 Task: Find connections with filter location Khed Brahma with filter topic #engineeringwith filter profile language German with filter current company Adecco with filter school Paavai Engineering College with filter industry Air, Water, and Waste Program Management with filter service category Financial Analysis with filter keywords title Account Manager
Action: Mouse moved to (285, 193)
Screenshot: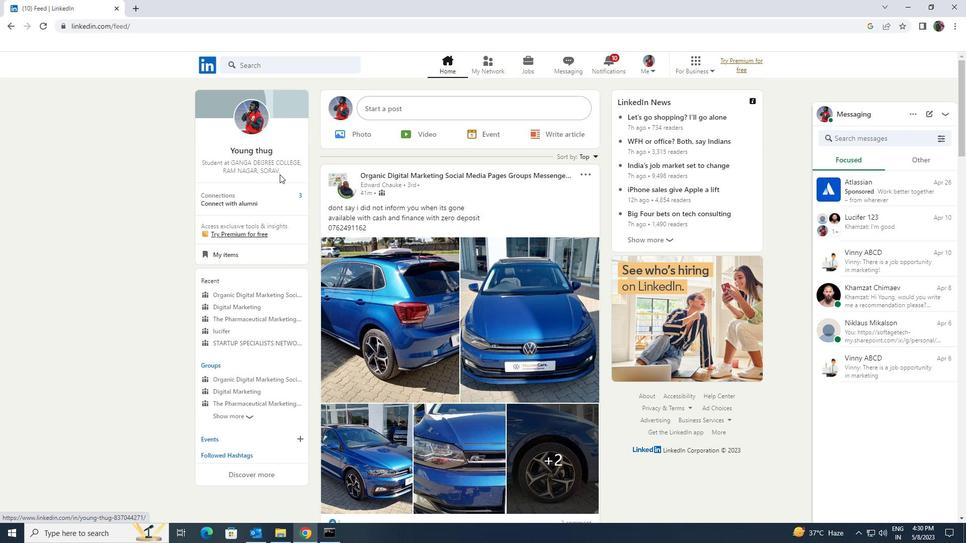 
Action: Mouse pressed left at (285, 193)
Screenshot: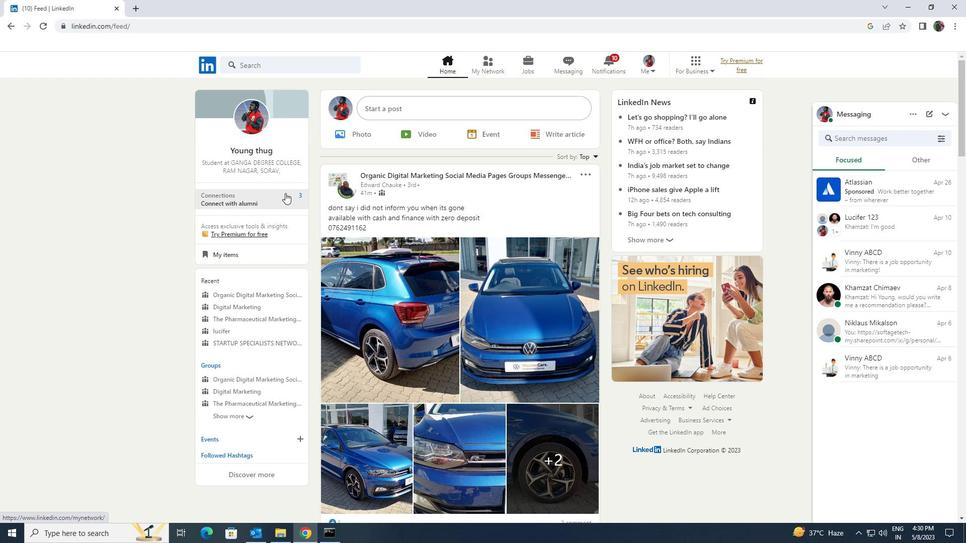 
Action: Mouse moved to (292, 126)
Screenshot: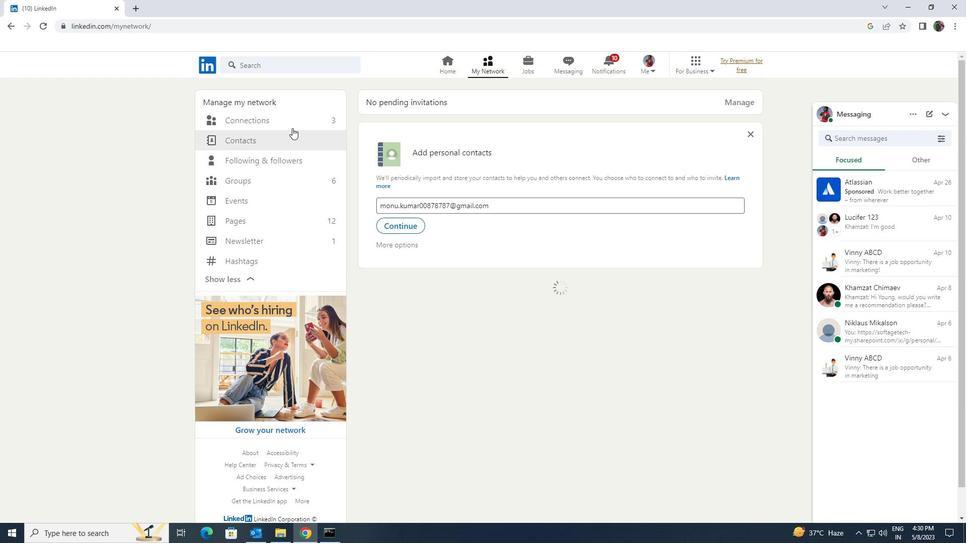 
Action: Mouse pressed left at (292, 126)
Screenshot: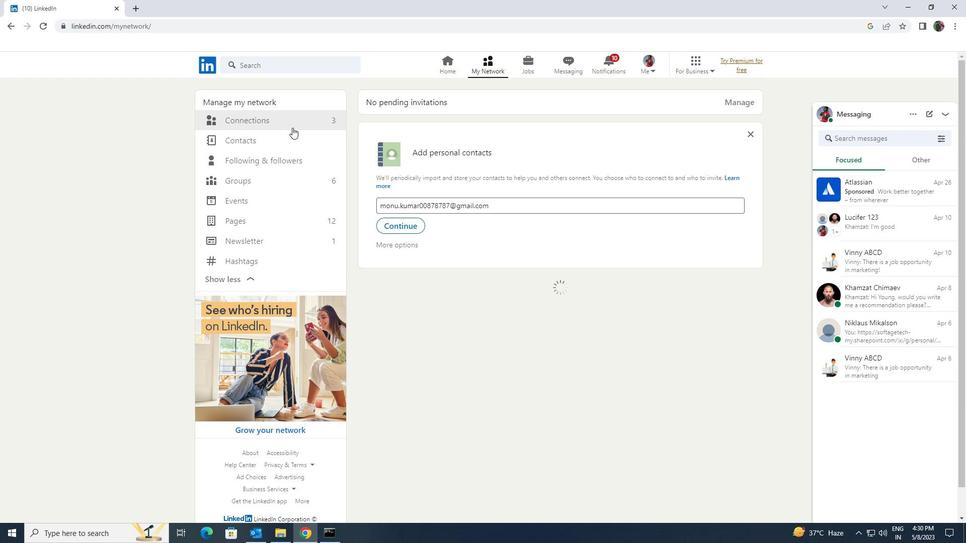 
Action: Mouse moved to (292, 120)
Screenshot: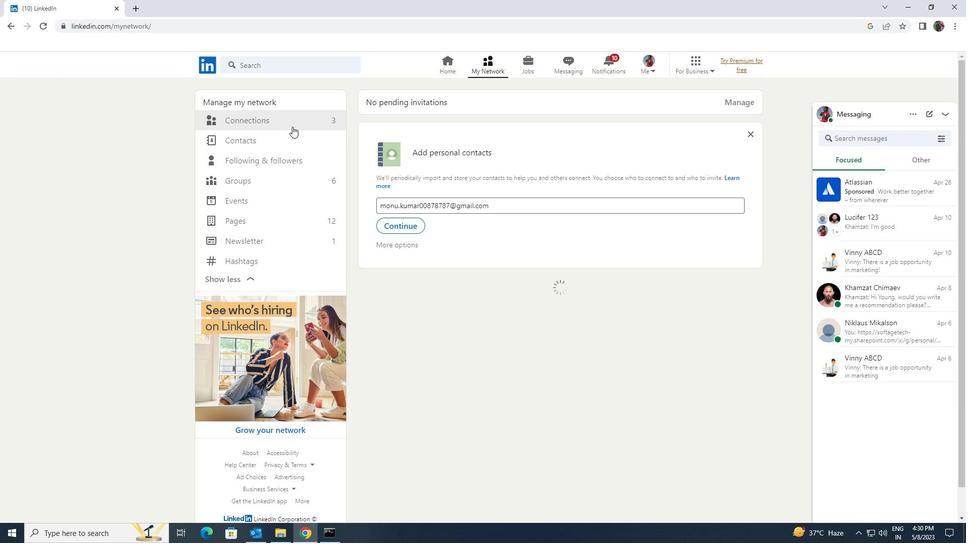 
Action: Mouse pressed left at (292, 120)
Screenshot: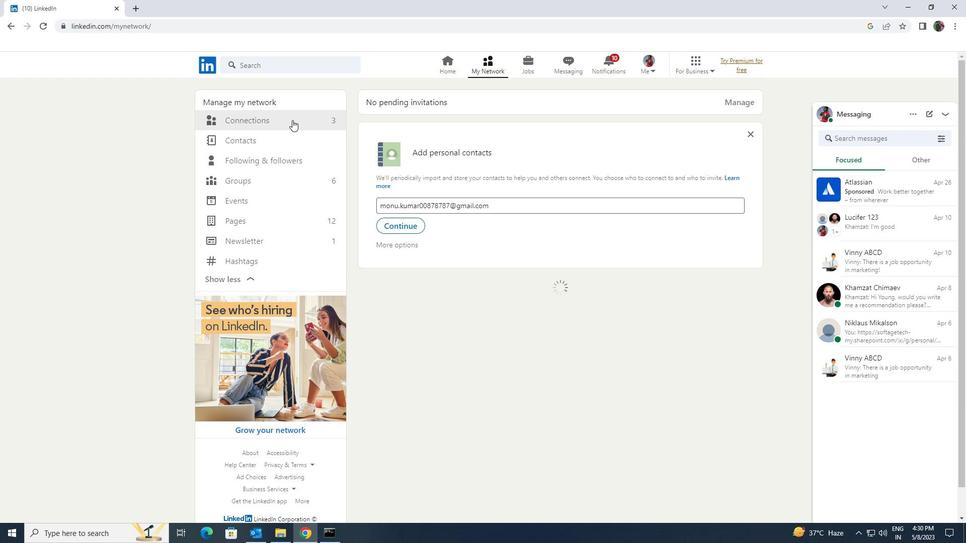 
Action: Mouse moved to (549, 118)
Screenshot: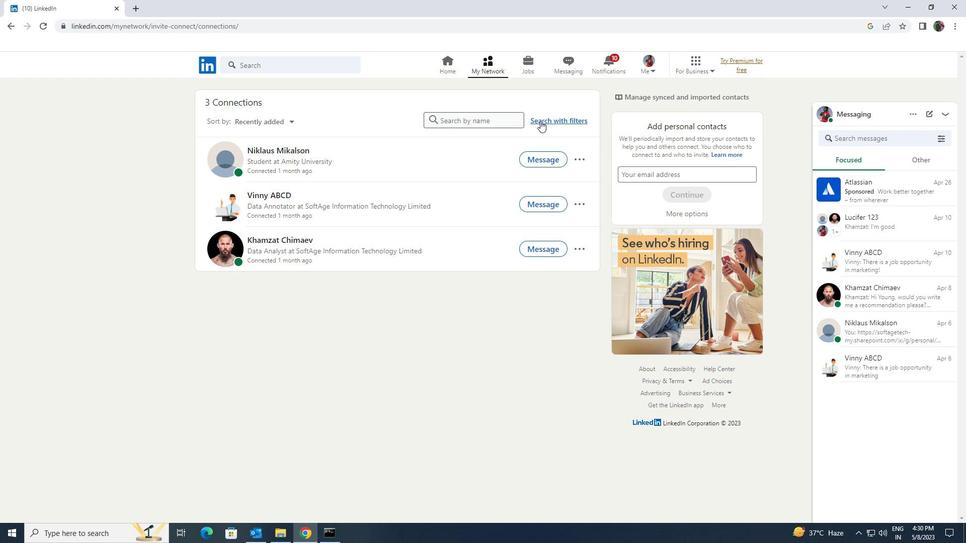 
Action: Mouse pressed left at (549, 118)
Screenshot: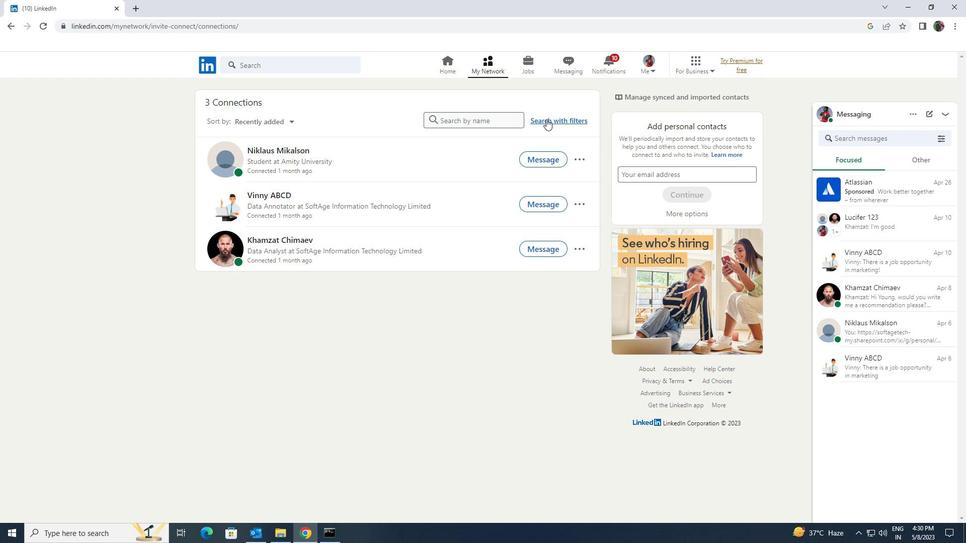 
Action: Mouse moved to (522, 93)
Screenshot: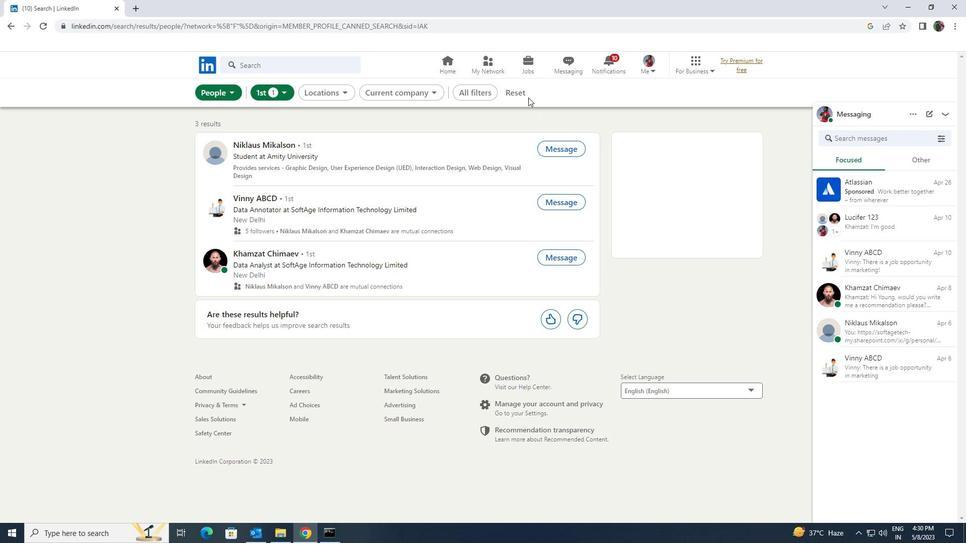 
Action: Mouse pressed left at (522, 93)
Screenshot: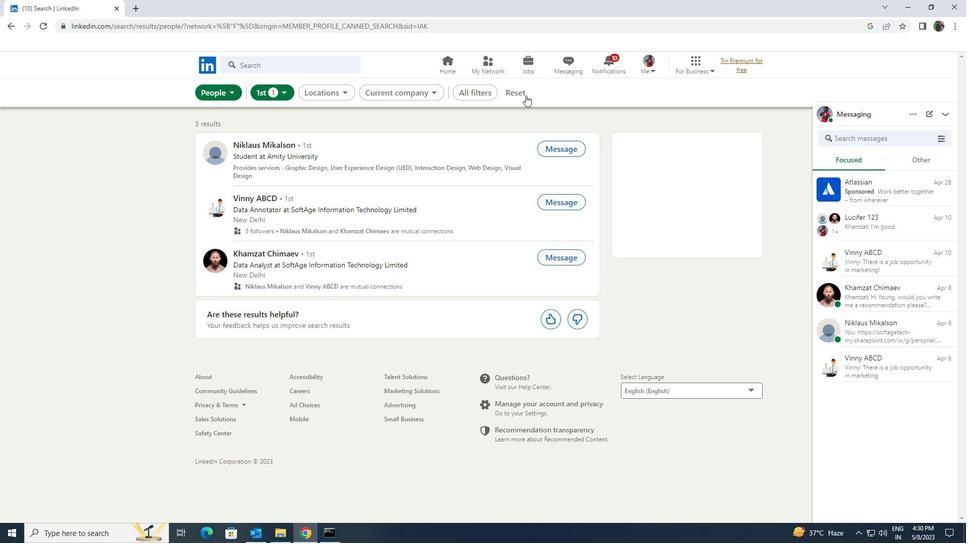 
Action: Mouse moved to (505, 91)
Screenshot: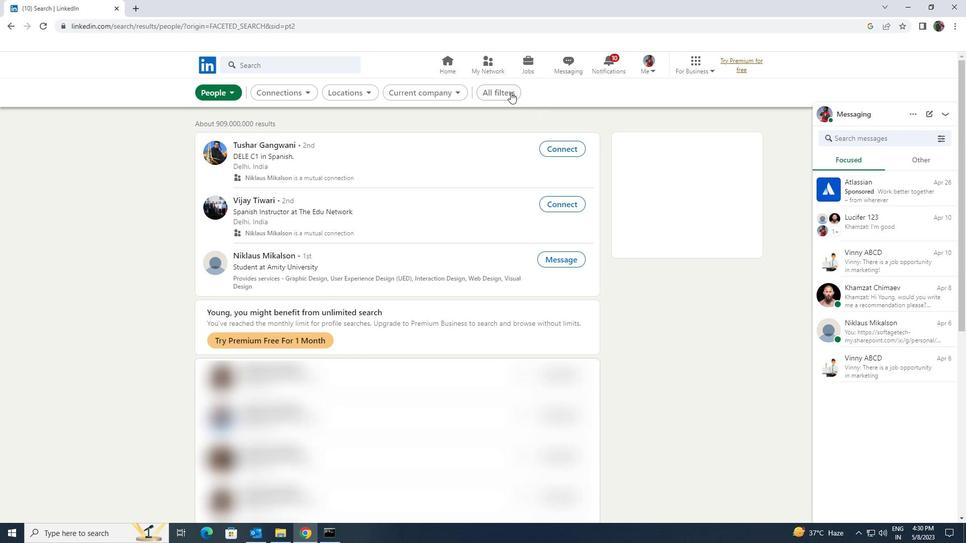 
Action: Mouse pressed left at (505, 91)
Screenshot: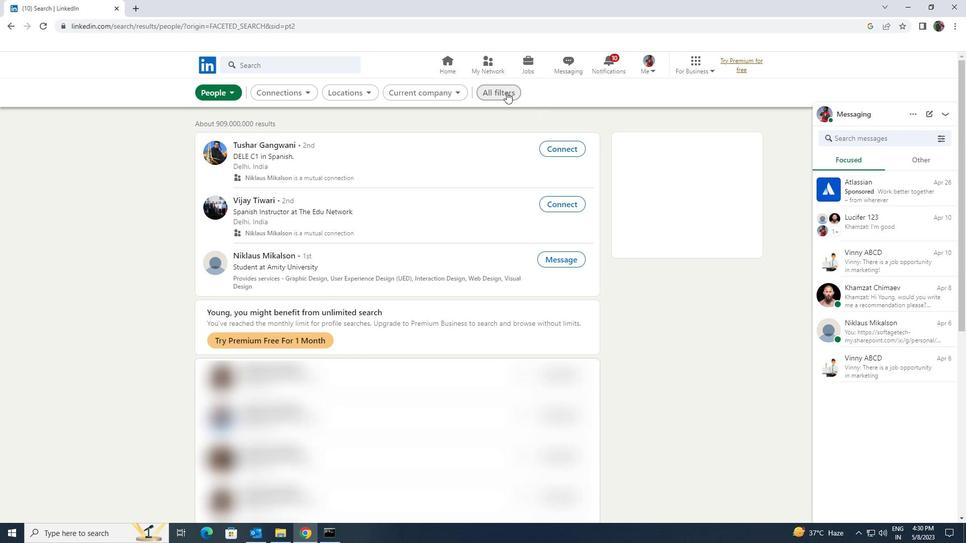 
Action: Mouse moved to (831, 400)
Screenshot: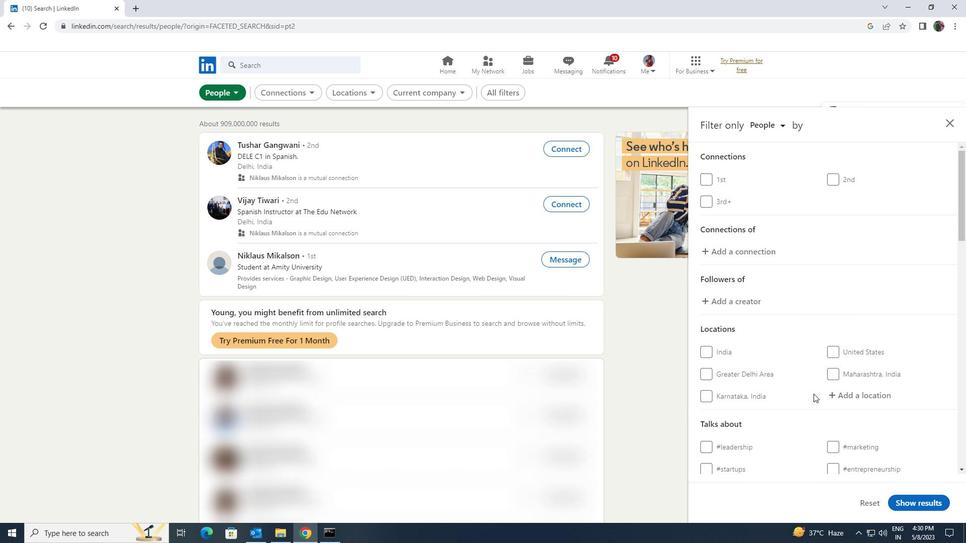 
Action: Mouse pressed left at (831, 400)
Screenshot: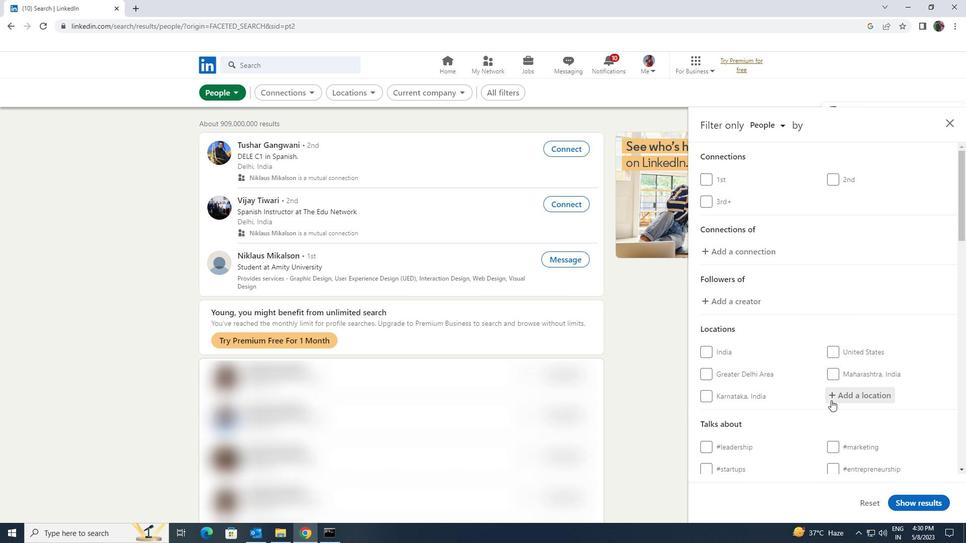 
Action: Mouse moved to (830, 400)
Screenshot: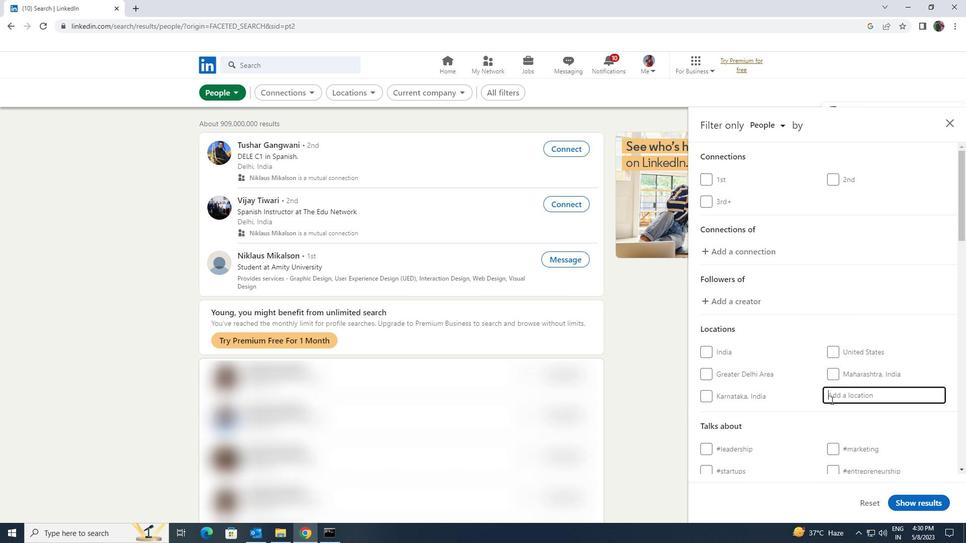 
Action: Key pressed <Key.shift>BARHA<Key.backspace>MA
Screenshot: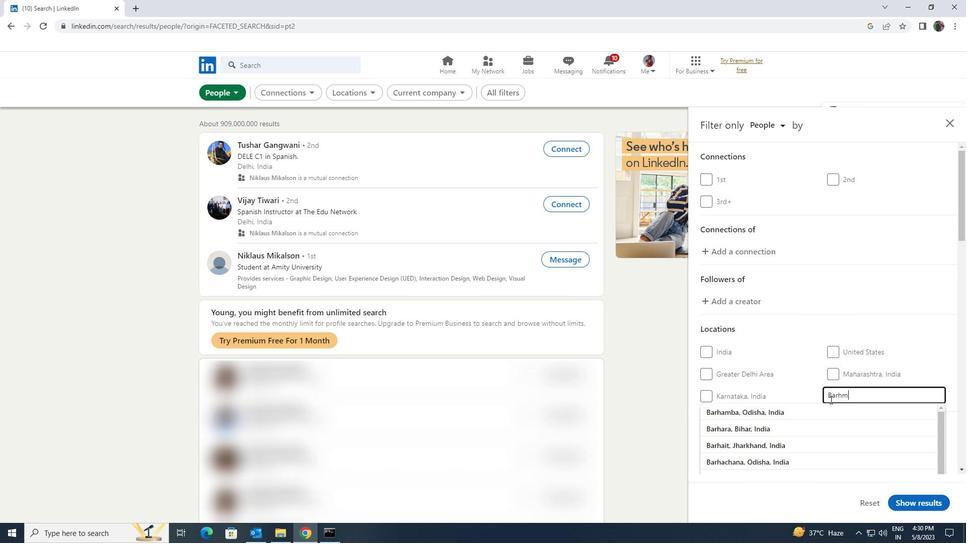 
Action: Mouse moved to (823, 398)
Screenshot: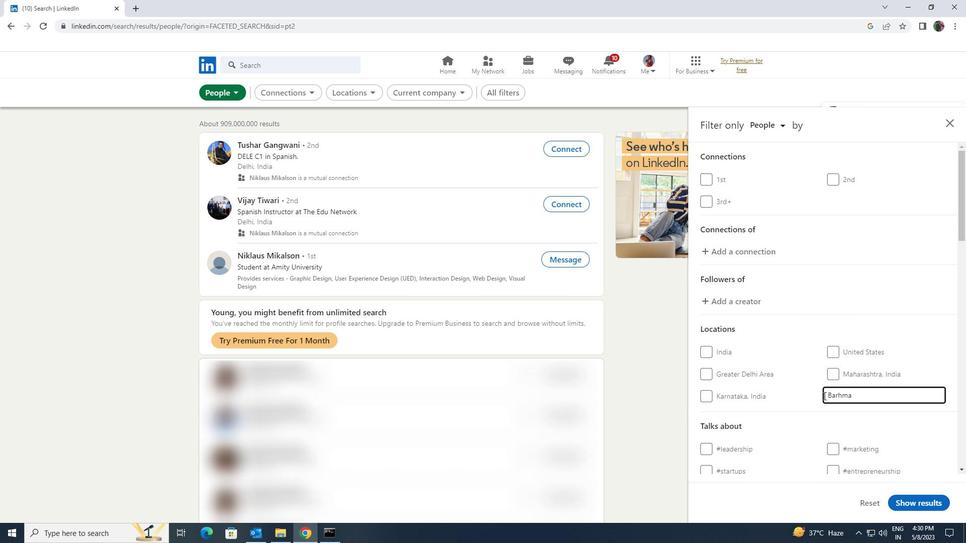 
Action: Mouse scrolled (823, 397) with delta (0, 0)
Screenshot: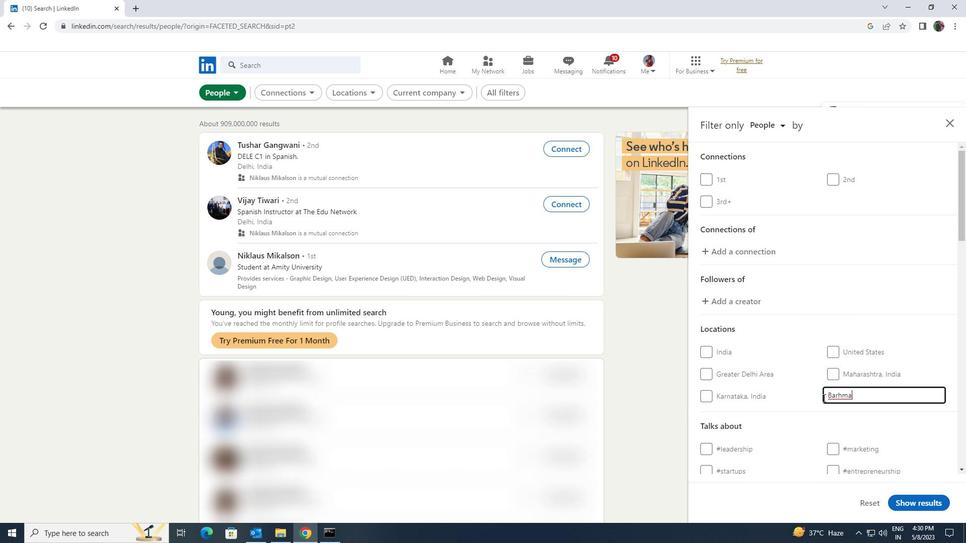 
Action: Mouse scrolled (823, 397) with delta (0, 0)
Screenshot: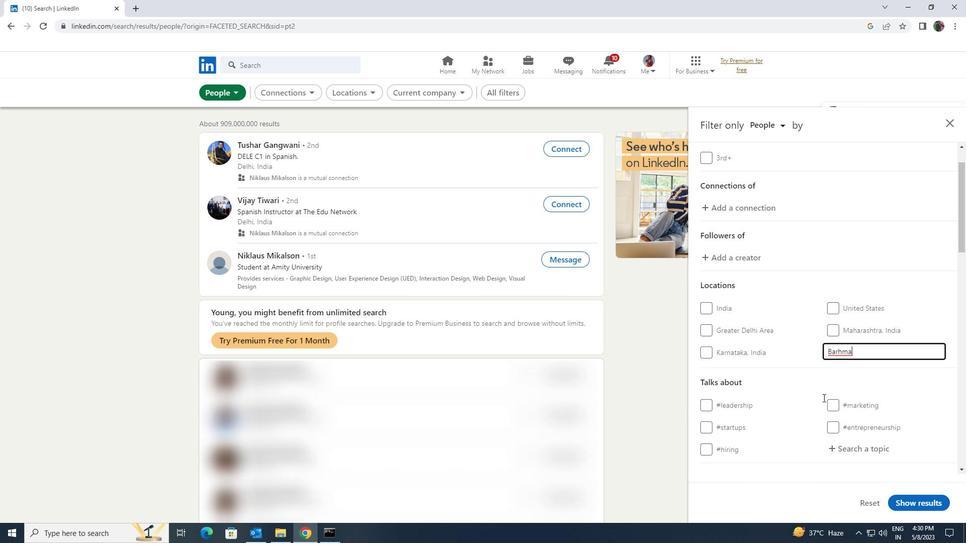 
Action: Mouse moved to (835, 389)
Screenshot: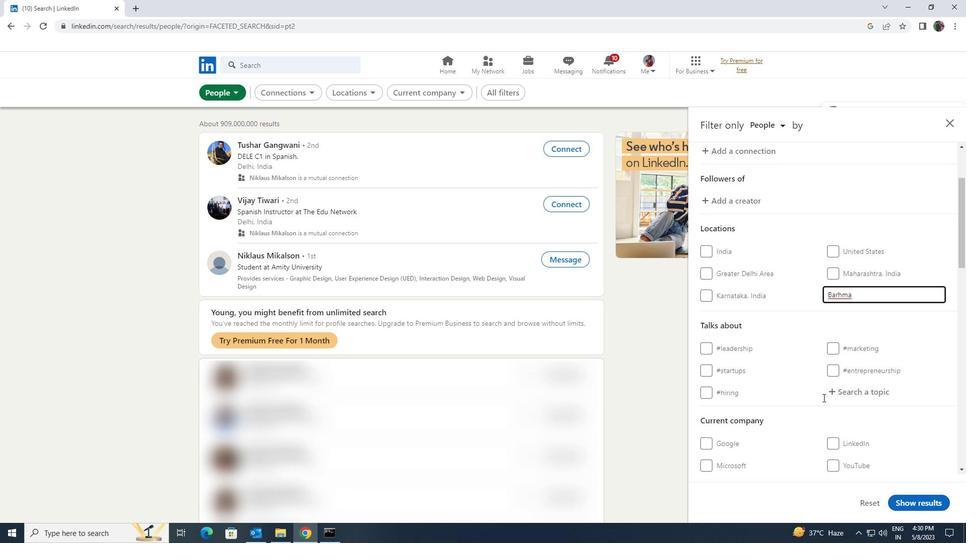 
Action: Mouse pressed left at (835, 389)
Screenshot: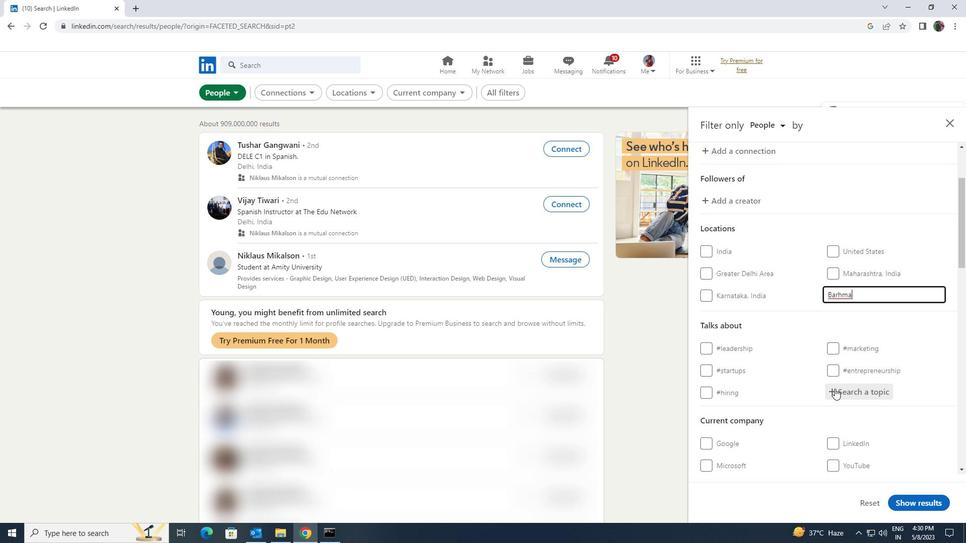 
Action: Mouse moved to (835, 389)
Screenshot: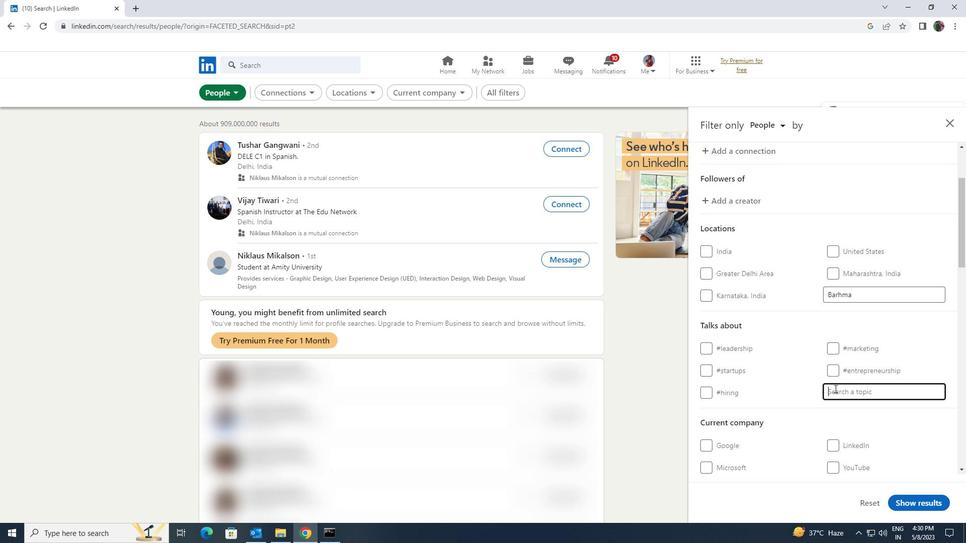 
Action: Key pressed <Key.shift><Key.shift><Key.shift><Key.shift><Key.shift><Key.shift><Key.shift><Key.shift><Key.shift><Key.shift><Key.shift>ENGINEERING
Screenshot: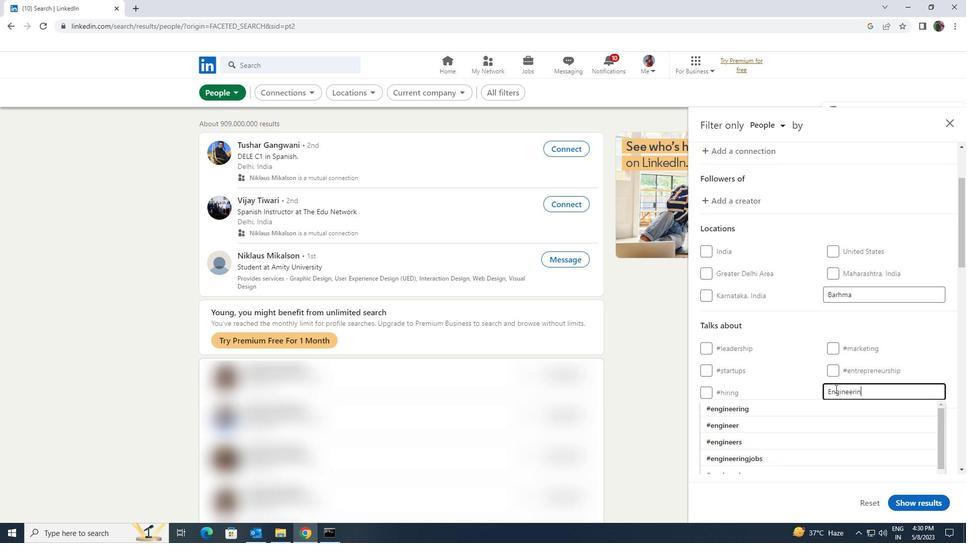 
Action: Mouse moved to (830, 411)
Screenshot: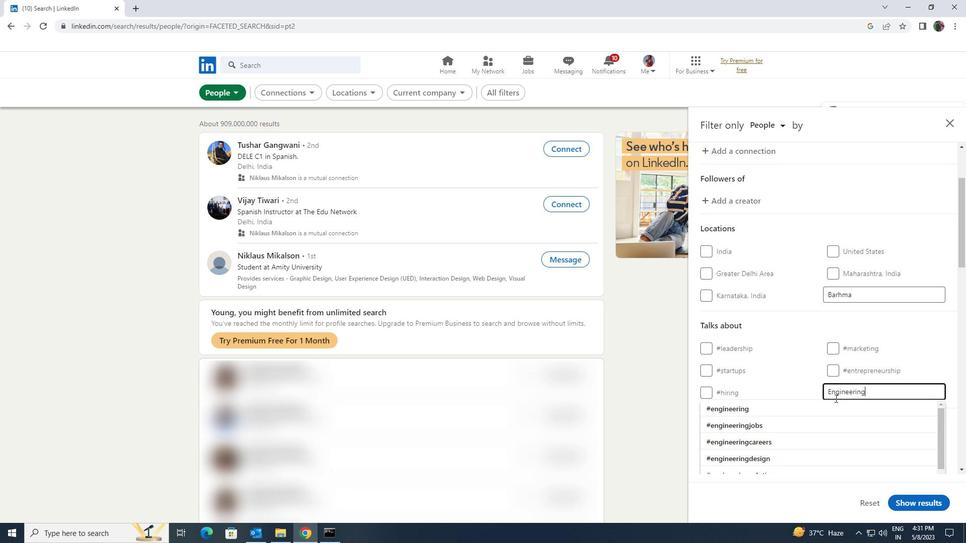 
Action: Mouse pressed left at (830, 411)
Screenshot: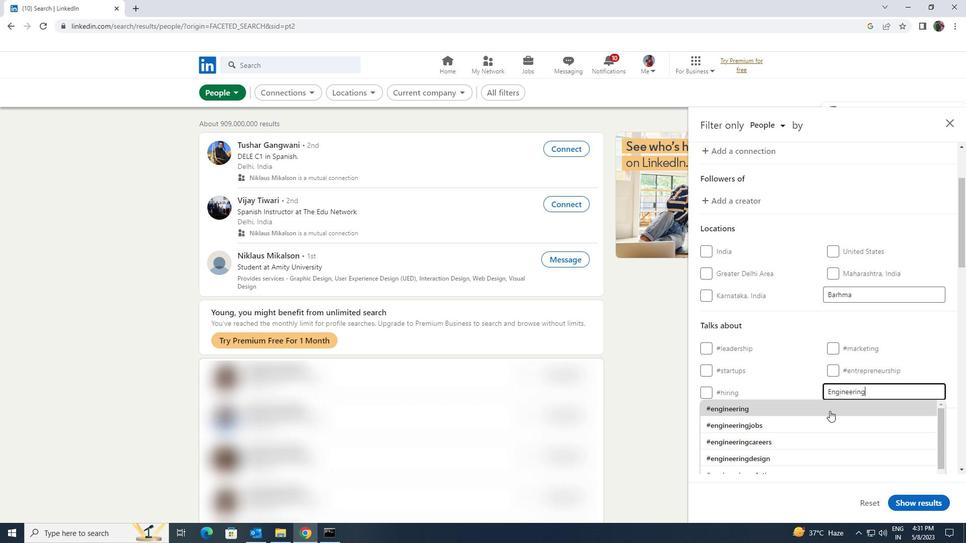 
Action: Mouse scrolled (830, 410) with delta (0, 0)
Screenshot: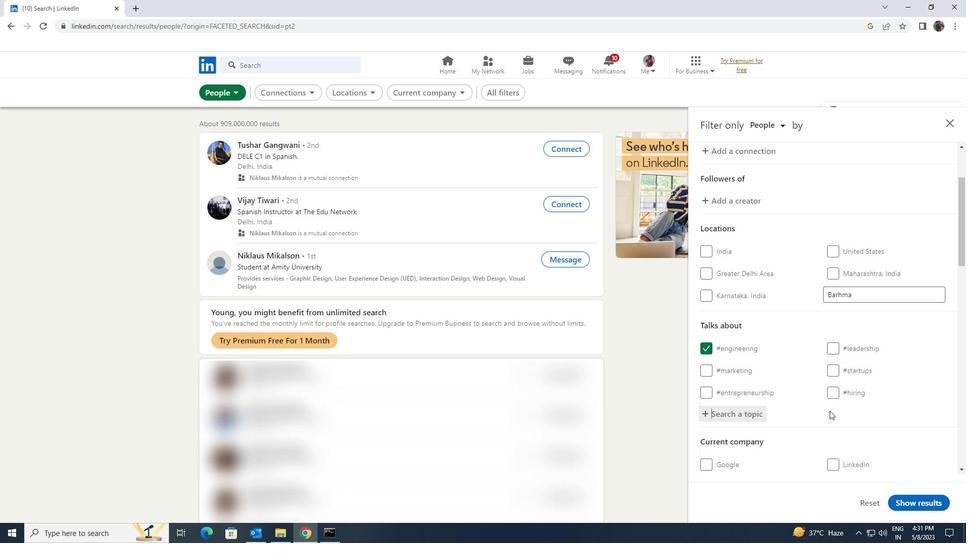 
Action: Mouse scrolled (830, 410) with delta (0, 0)
Screenshot: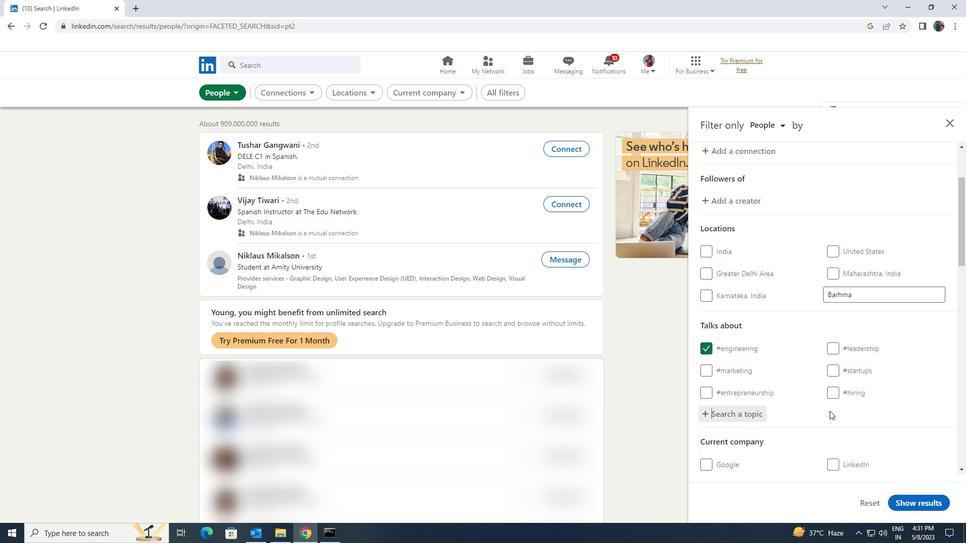 
Action: Mouse scrolled (830, 410) with delta (0, 0)
Screenshot: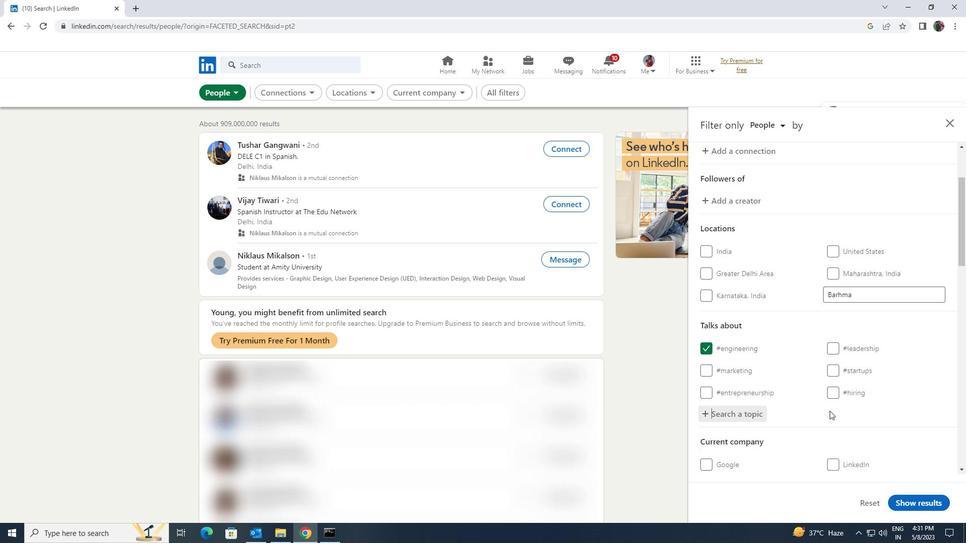 
Action: Mouse scrolled (830, 410) with delta (0, 0)
Screenshot: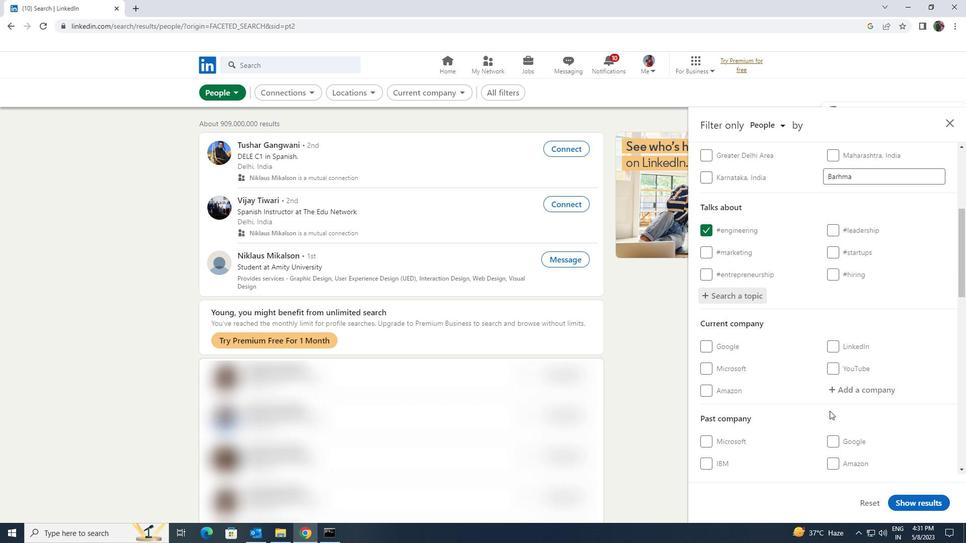 
Action: Mouse scrolled (830, 410) with delta (0, 0)
Screenshot: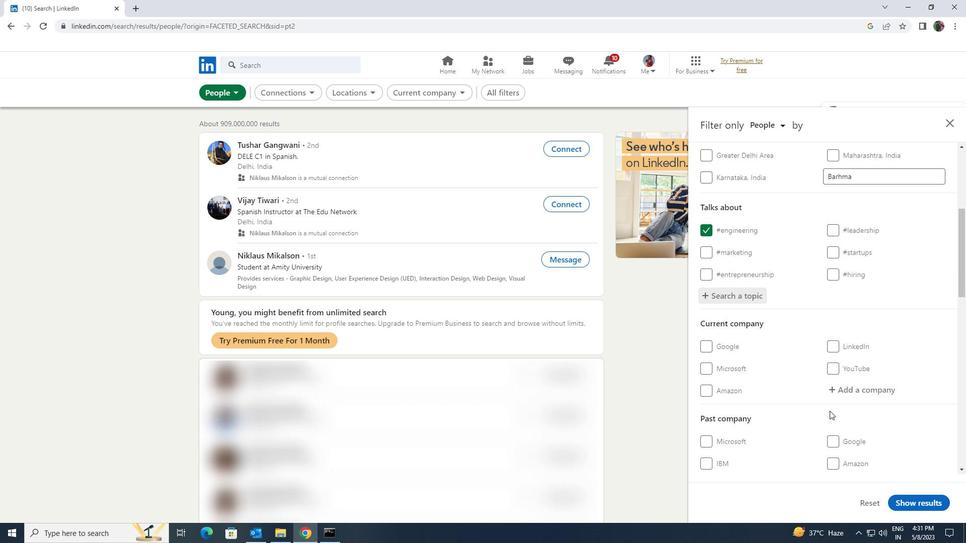 
Action: Mouse scrolled (830, 410) with delta (0, 0)
Screenshot: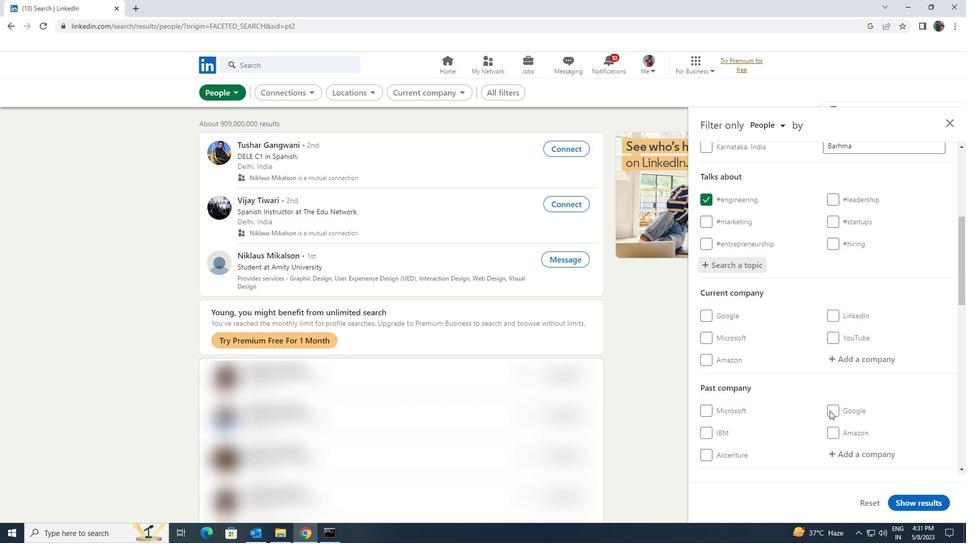 
Action: Mouse scrolled (830, 410) with delta (0, 0)
Screenshot: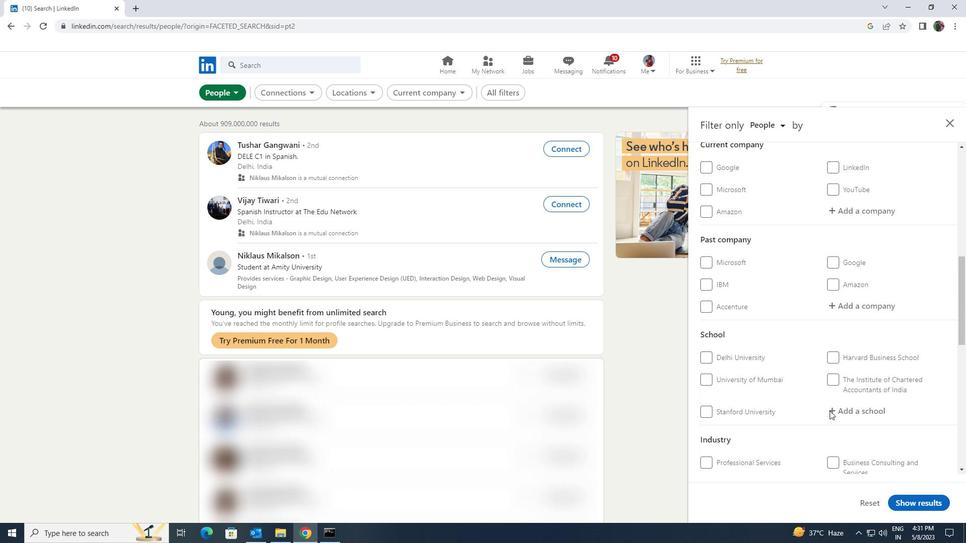 
Action: Mouse scrolled (830, 410) with delta (0, 0)
Screenshot: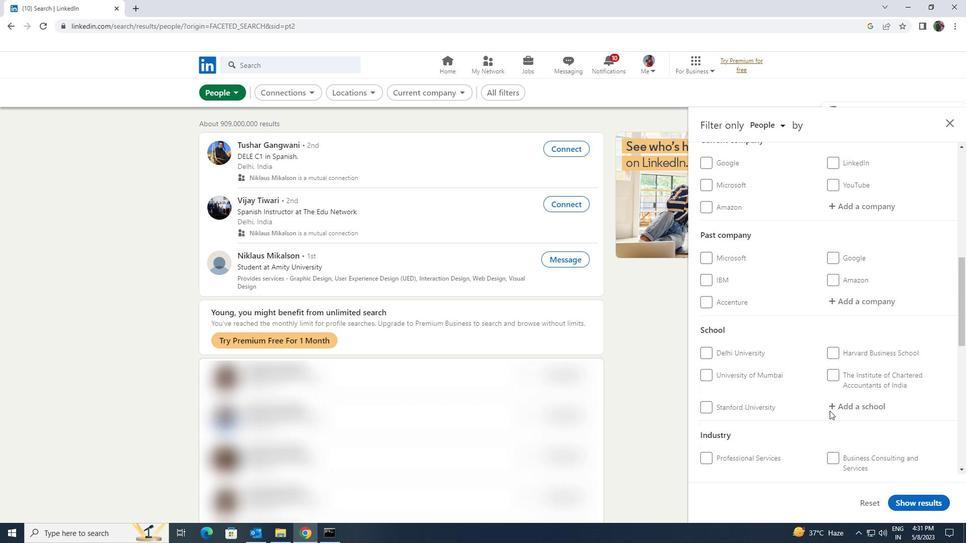 
Action: Mouse scrolled (830, 410) with delta (0, 0)
Screenshot: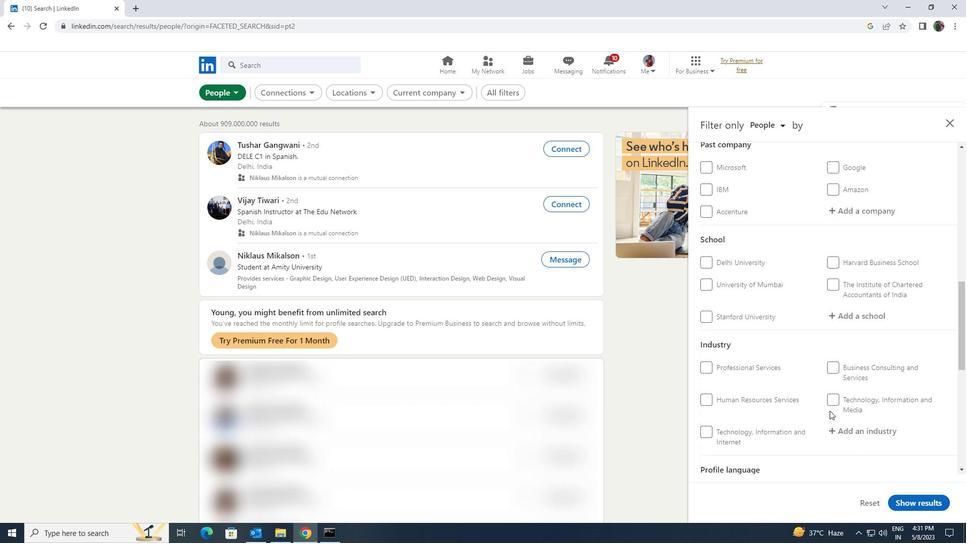 
Action: Mouse scrolled (830, 410) with delta (0, 0)
Screenshot: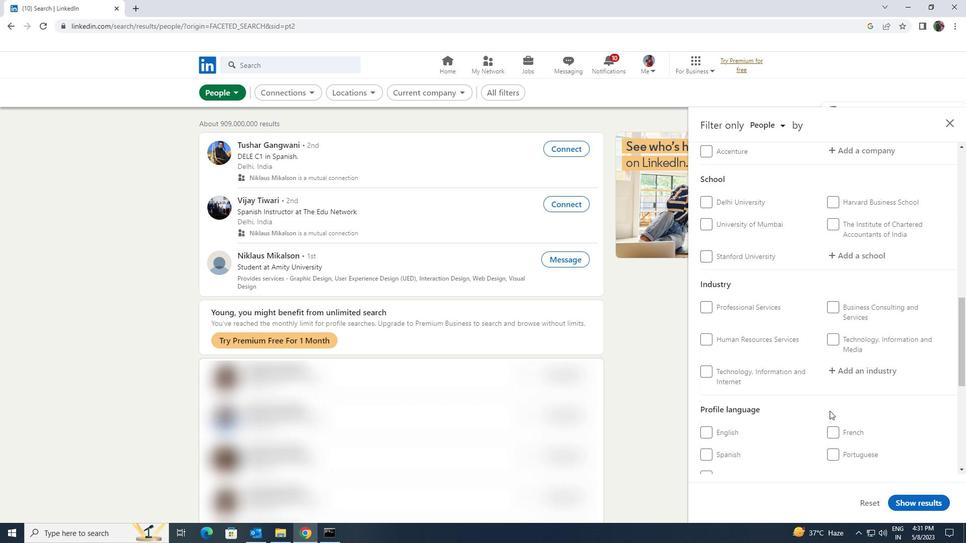 
Action: Mouse moved to (737, 427)
Screenshot: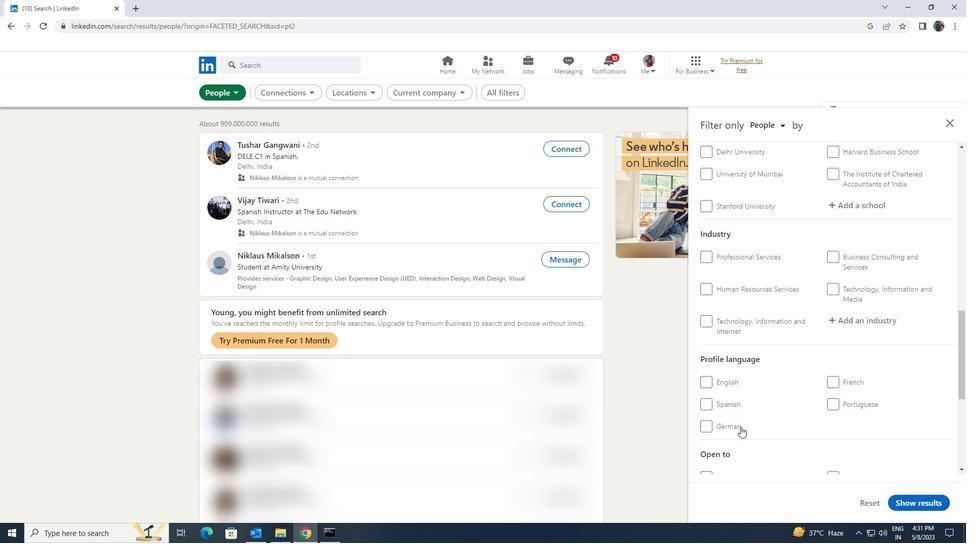 
Action: Mouse pressed left at (737, 427)
Screenshot: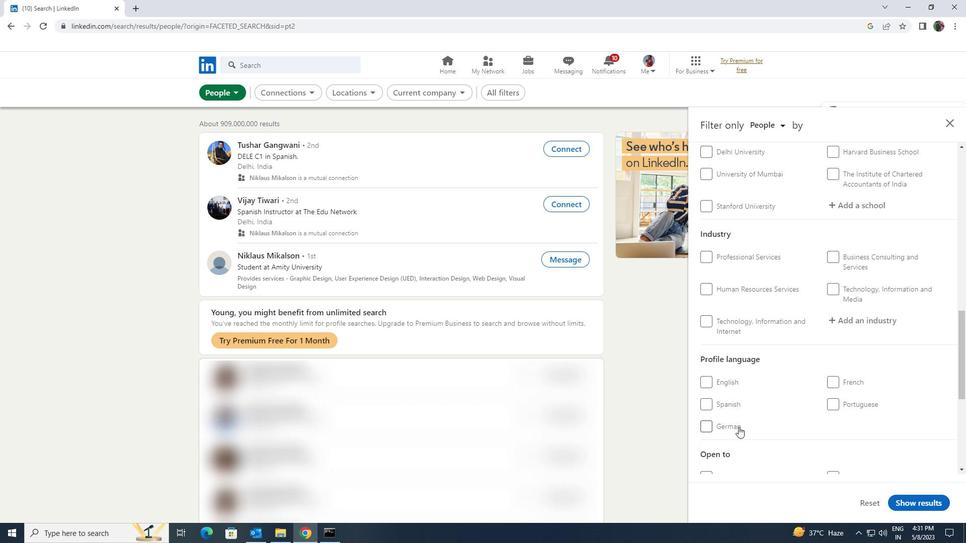 
Action: Mouse moved to (790, 422)
Screenshot: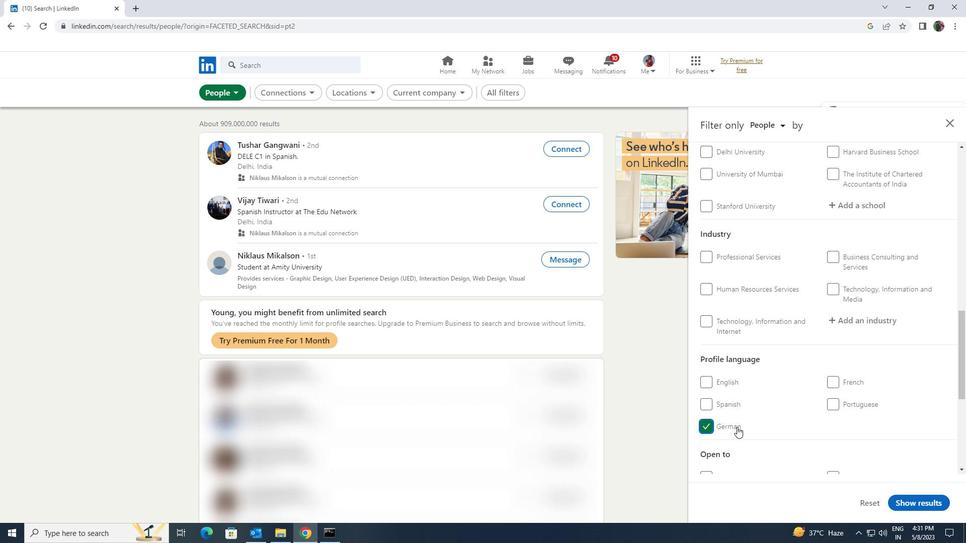 
Action: Mouse scrolled (790, 423) with delta (0, 0)
Screenshot: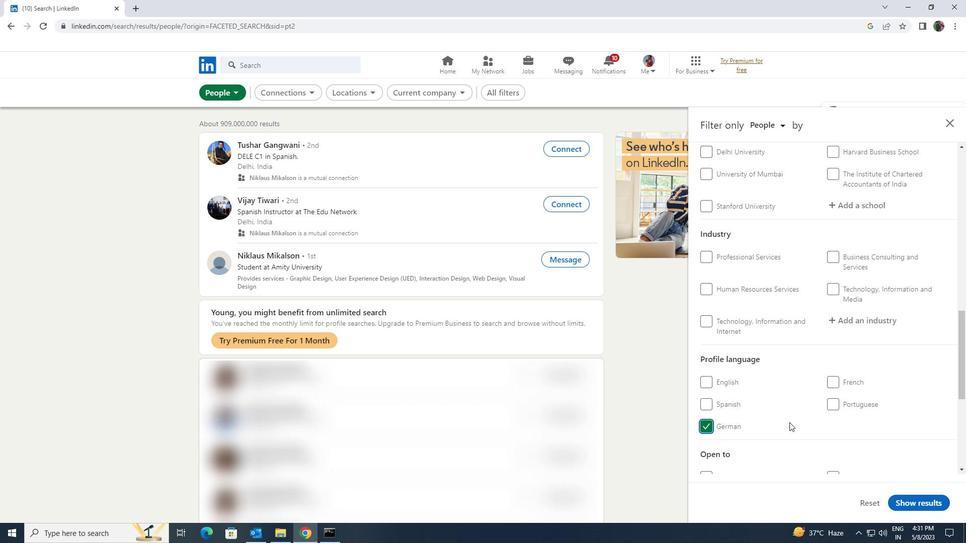 
Action: Mouse scrolled (790, 423) with delta (0, 0)
Screenshot: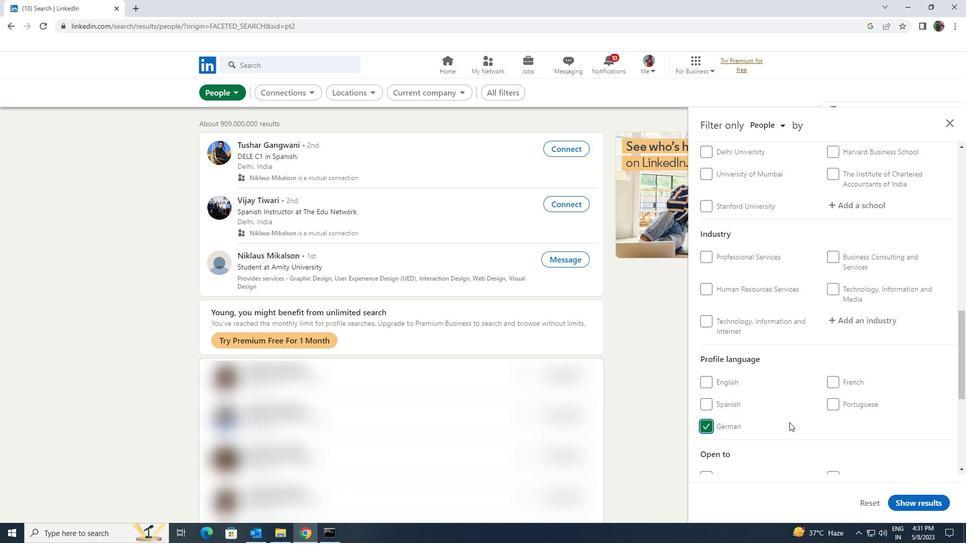 
Action: Mouse scrolled (790, 423) with delta (0, 0)
Screenshot: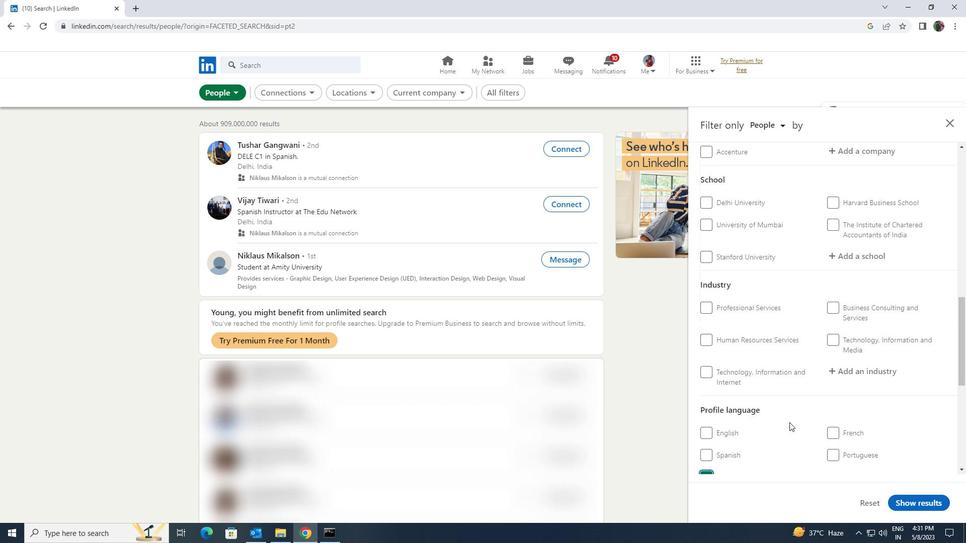 
Action: Mouse scrolled (790, 423) with delta (0, 0)
Screenshot: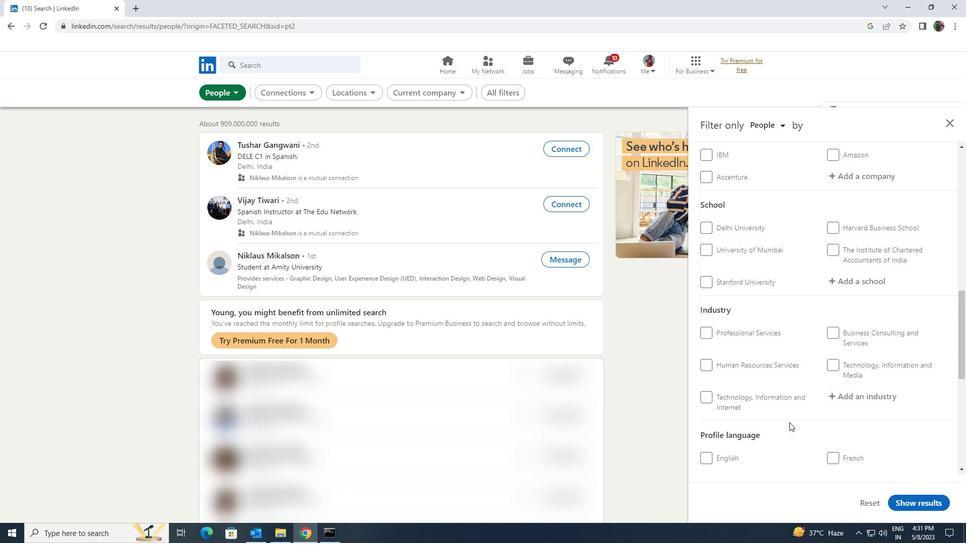 
Action: Mouse scrolled (790, 423) with delta (0, 0)
Screenshot: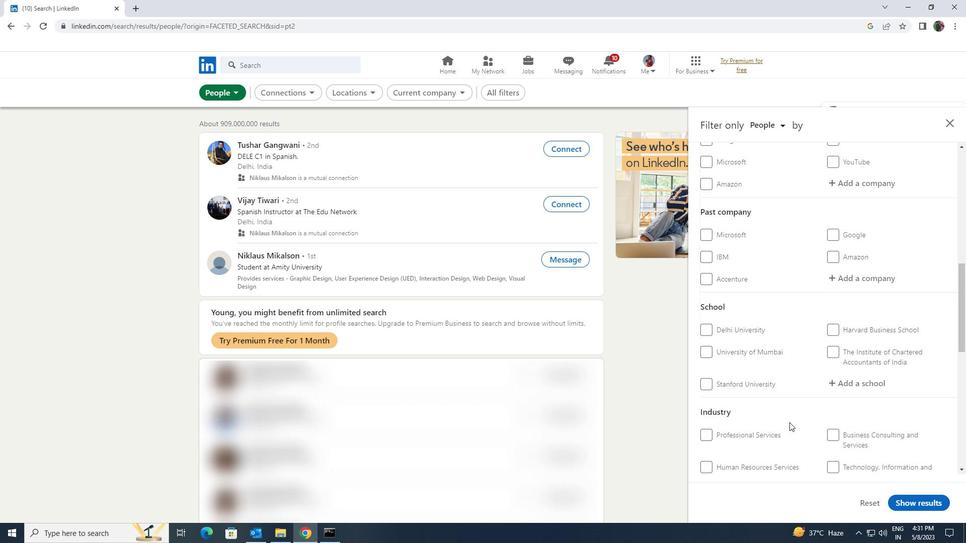 
Action: Mouse scrolled (790, 423) with delta (0, 0)
Screenshot: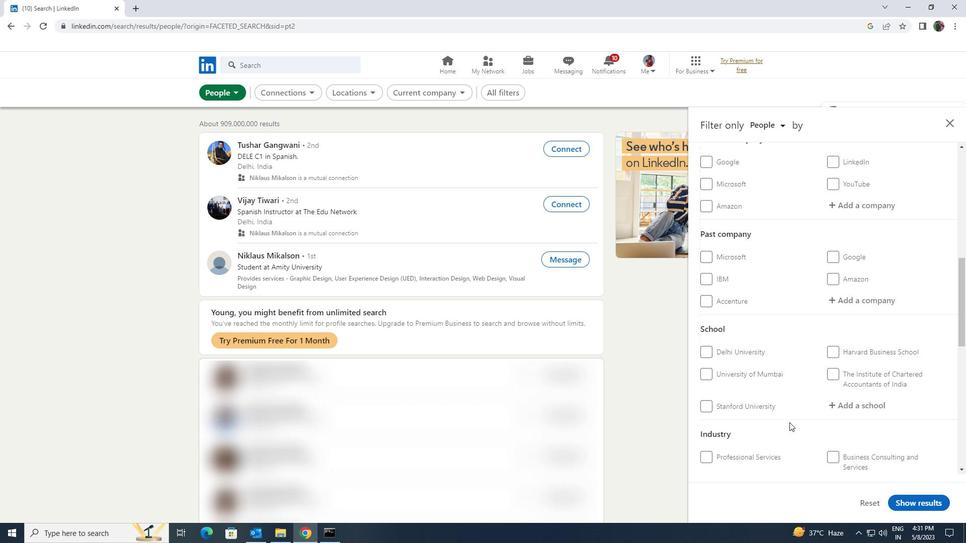 
Action: Mouse scrolled (790, 423) with delta (0, 0)
Screenshot: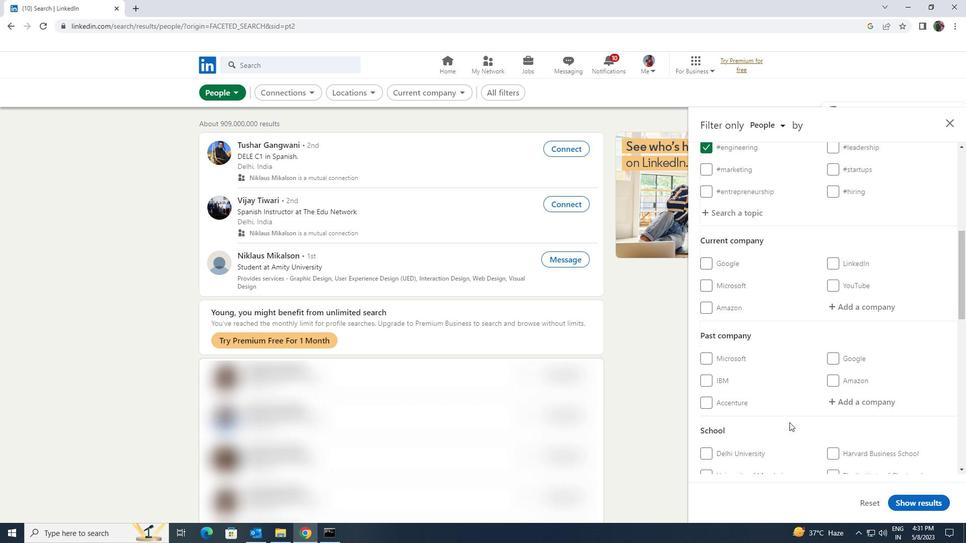 
Action: Mouse scrolled (790, 423) with delta (0, 0)
Screenshot: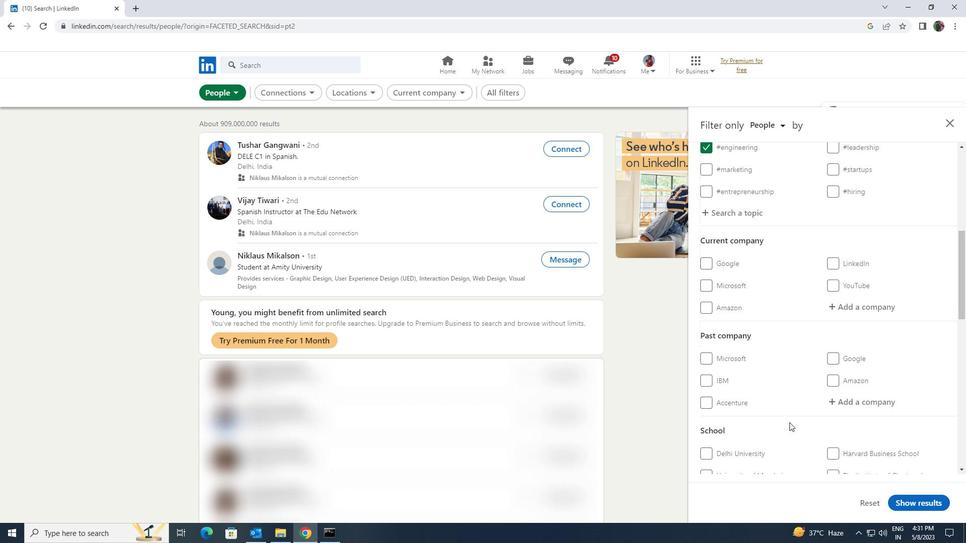 
Action: Mouse moved to (839, 405)
Screenshot: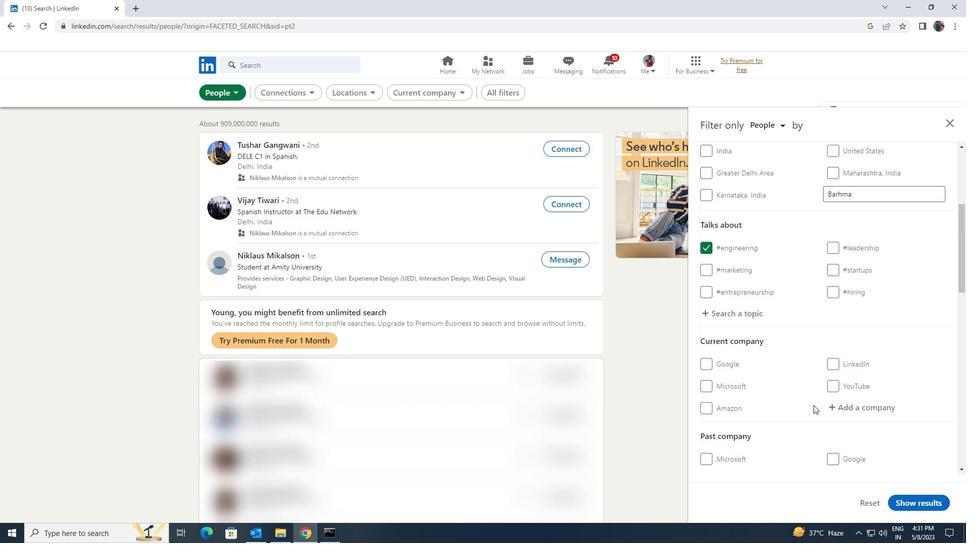
Action: Mouse pressed left at (839, 405)
Screenshot: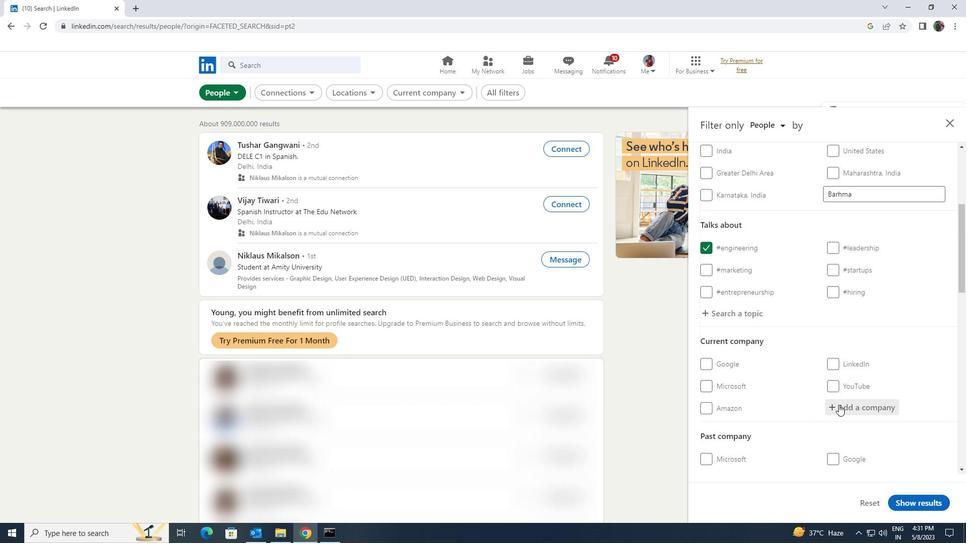 
Action: Key pressed <Key.shift><Key.shift><Key.shift><Key.shift><Key.shift><Key.shift><Key.shift><Key.shift>ADECCO
Screenshot: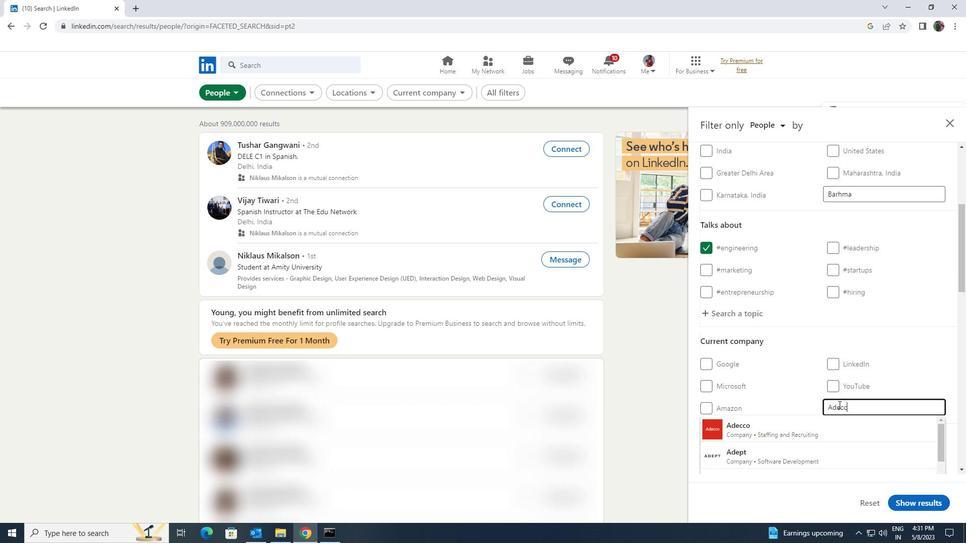 
Action: Mouse moved to (834, 416)
Screenshot: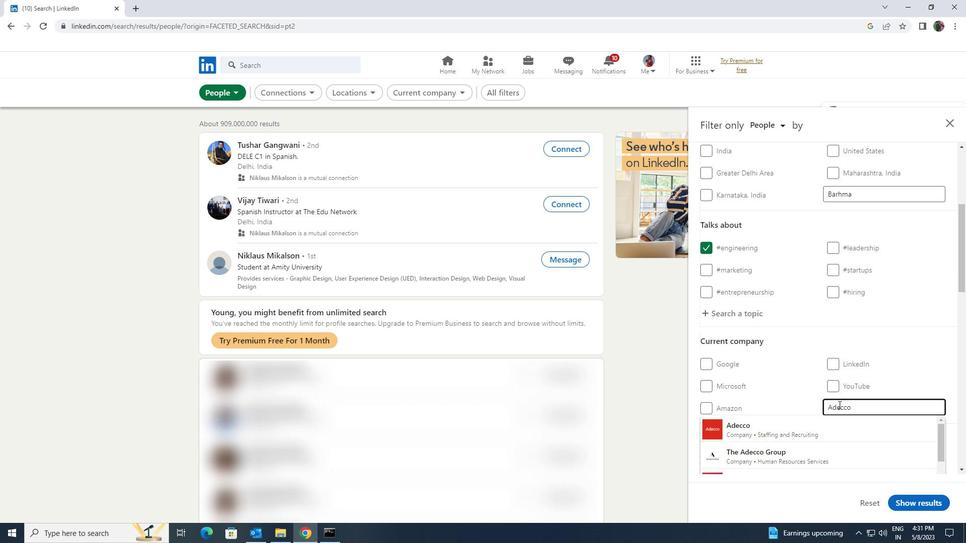 
Action: Mouse pressed left at (834, 416)
Screenshot: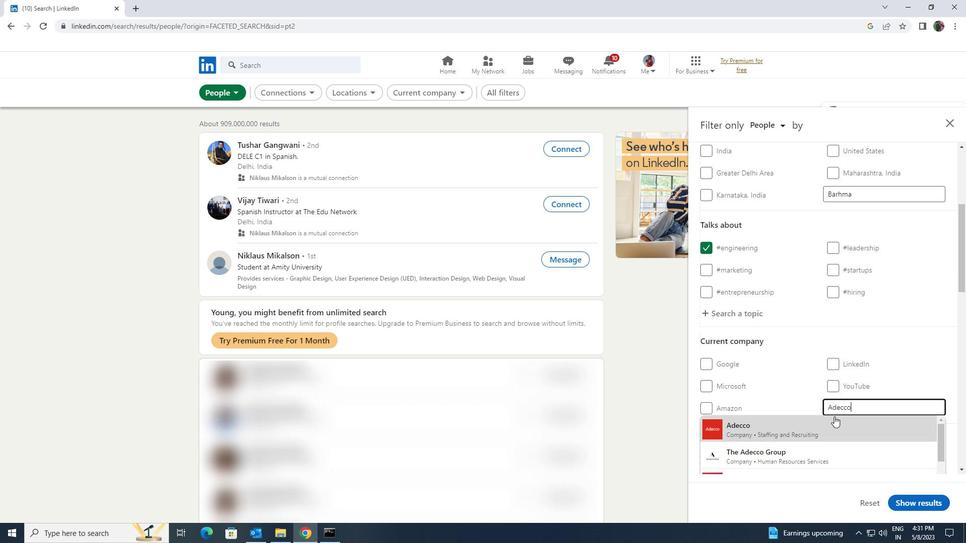 
Action: Mouse scrolled (834, 416) with delta (0, 0)
Screenshot: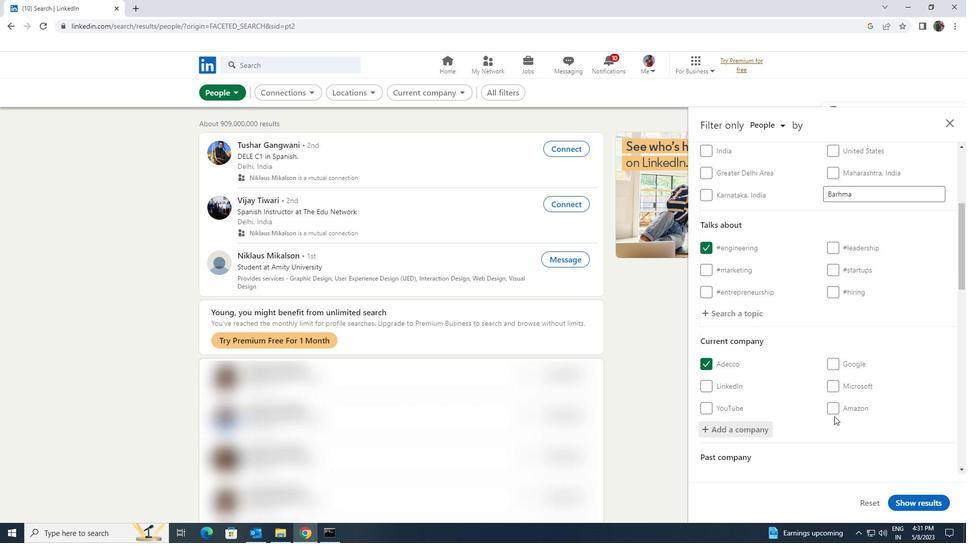 
Action: Mouse scrolled (834, 416) with delta (0, 0)
Screenshot: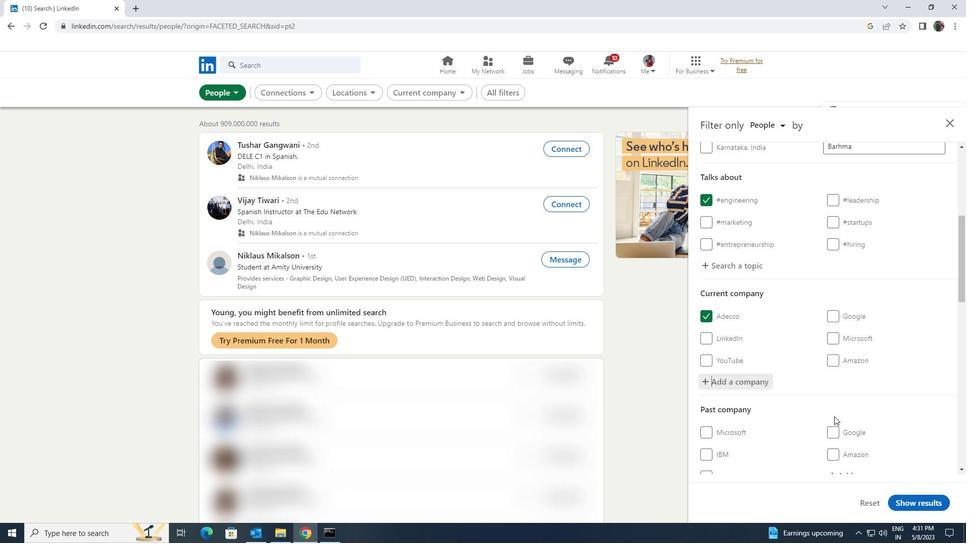 
Action: Mouse moved to (834, 417)
Screenshot: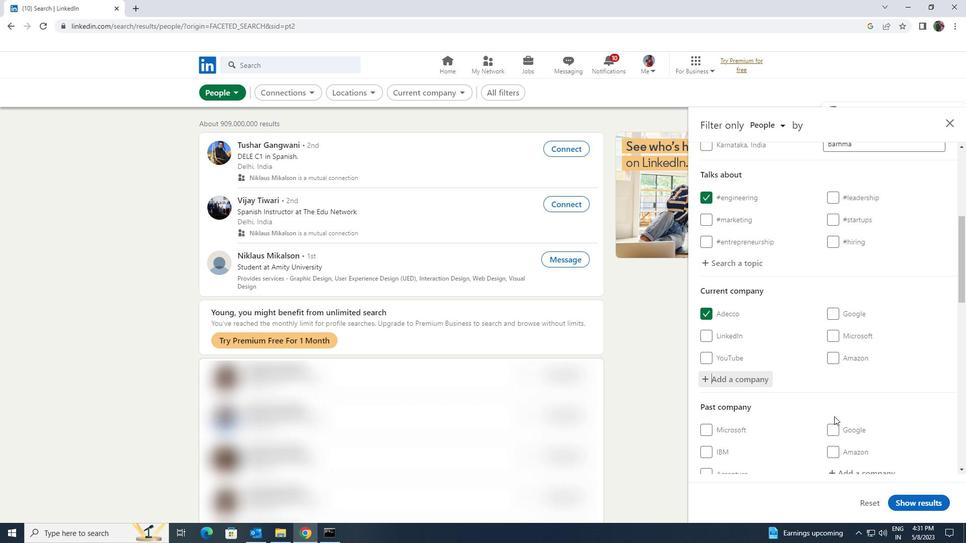 
Action: Mouse scrolled (834, 416) with delta (0, 0)
Screenshot: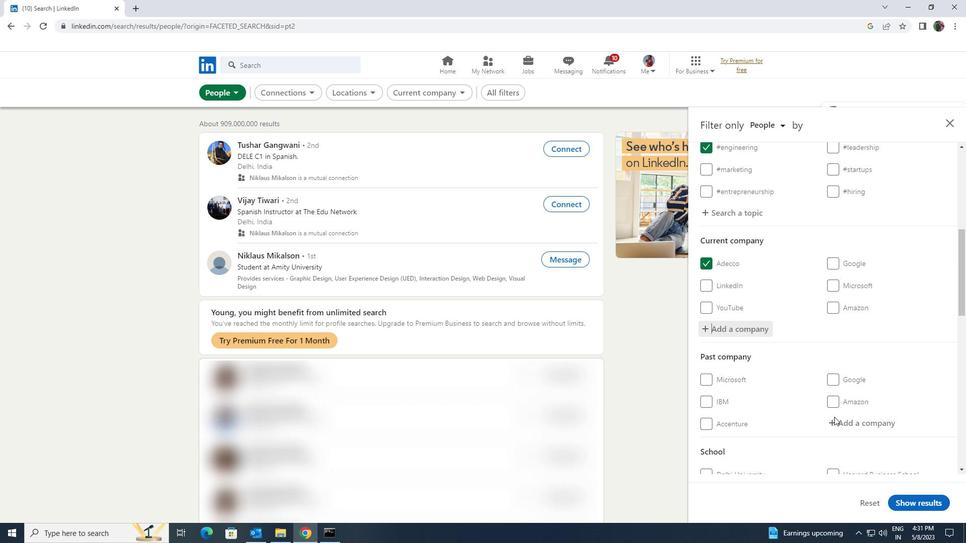 
Action: Mouse scrolled (834, 416) with delta (0, 0)
Screenshot: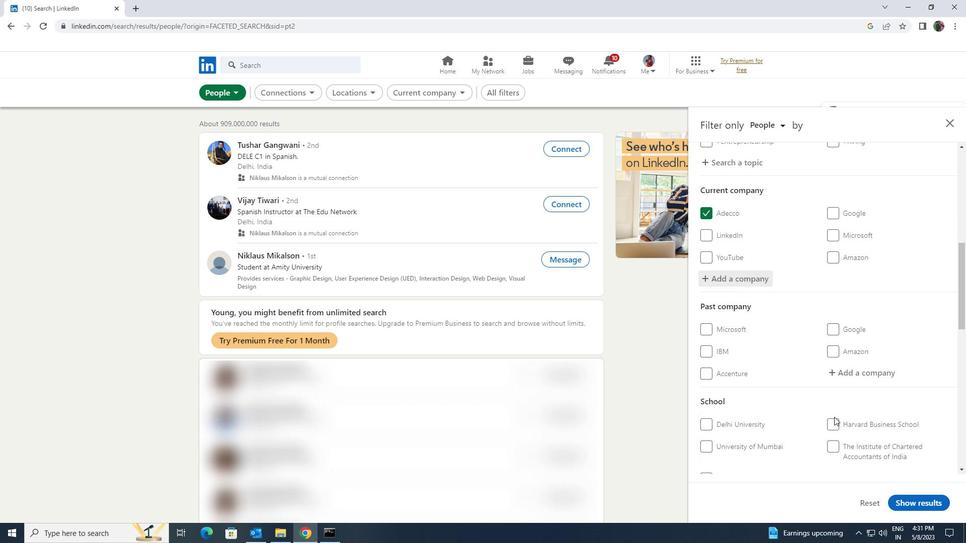 
Action: Mouse moved to (834, 420)
Screenshot: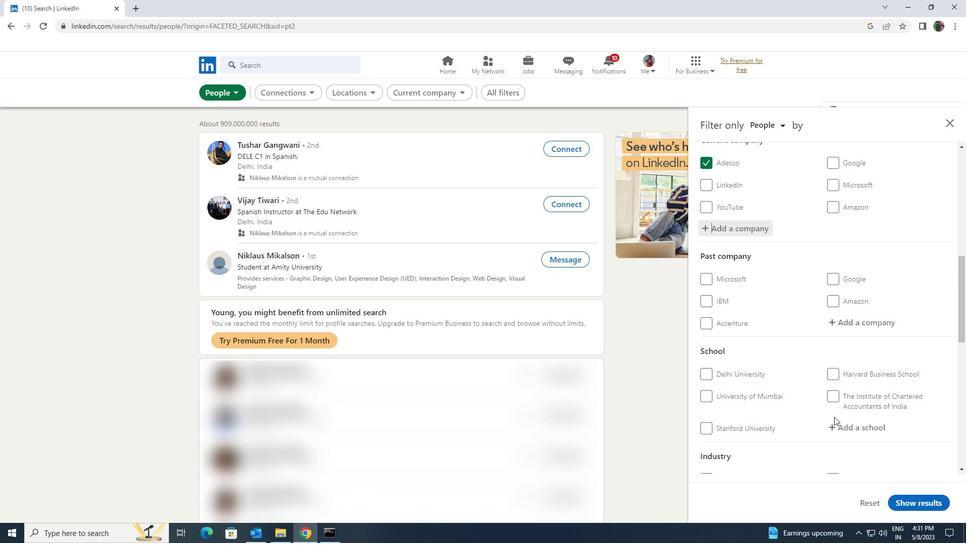 
Action: Mouse pressed left at (834, 420)
Screenshot: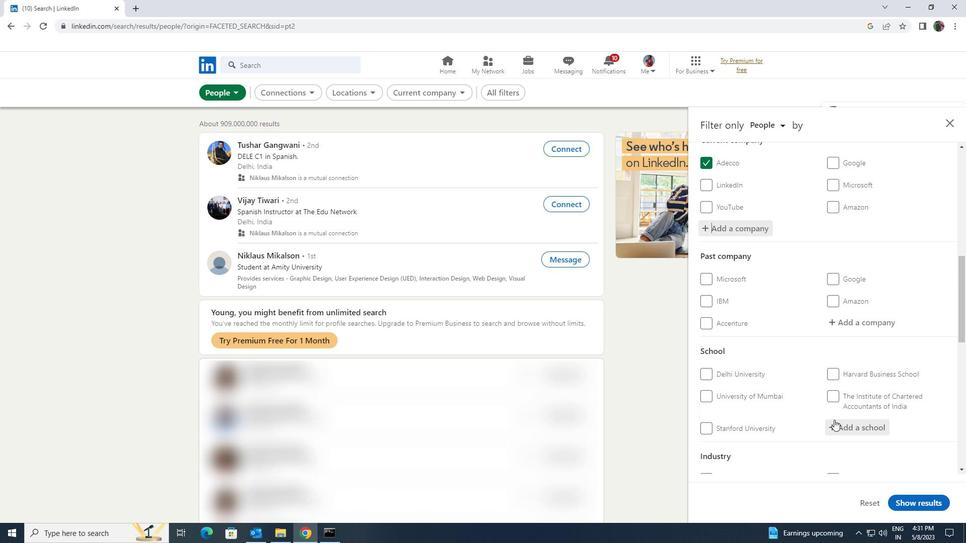 
Action: Key pressed <Key.shift><Key.shift><Key.shift>PAAVAI
Screenshot: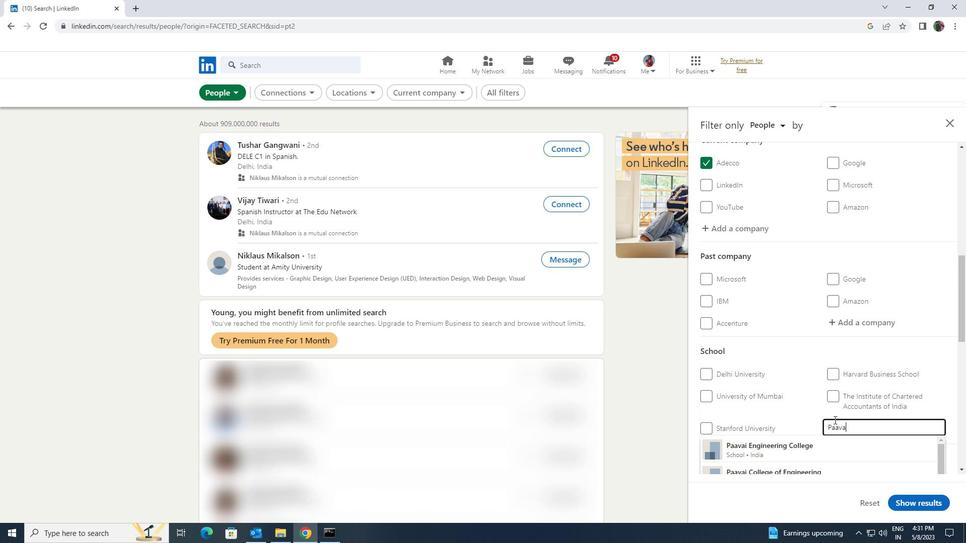 
Action: Mouse moved to (834, 436)
Screenshot: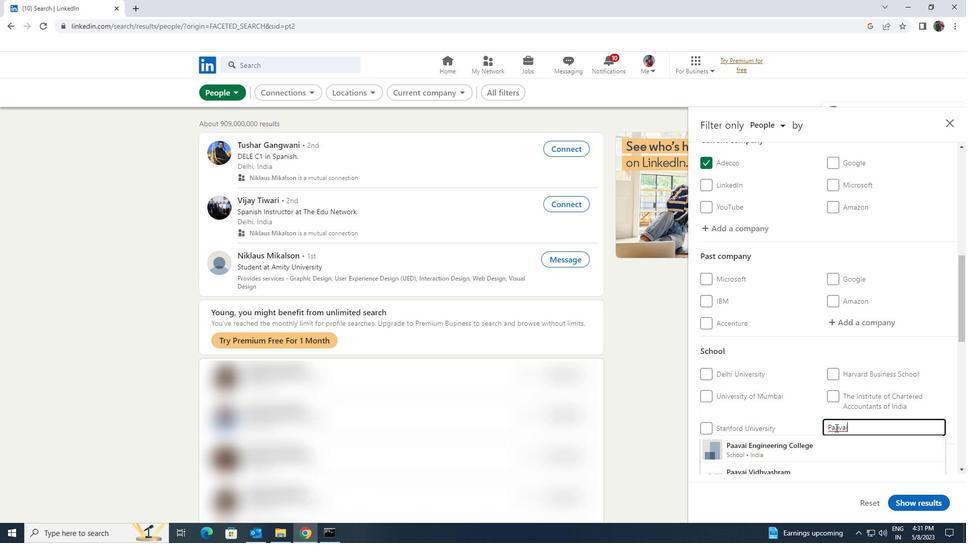 
Action: Mouse pressed left at (834, 436)
Screenshot: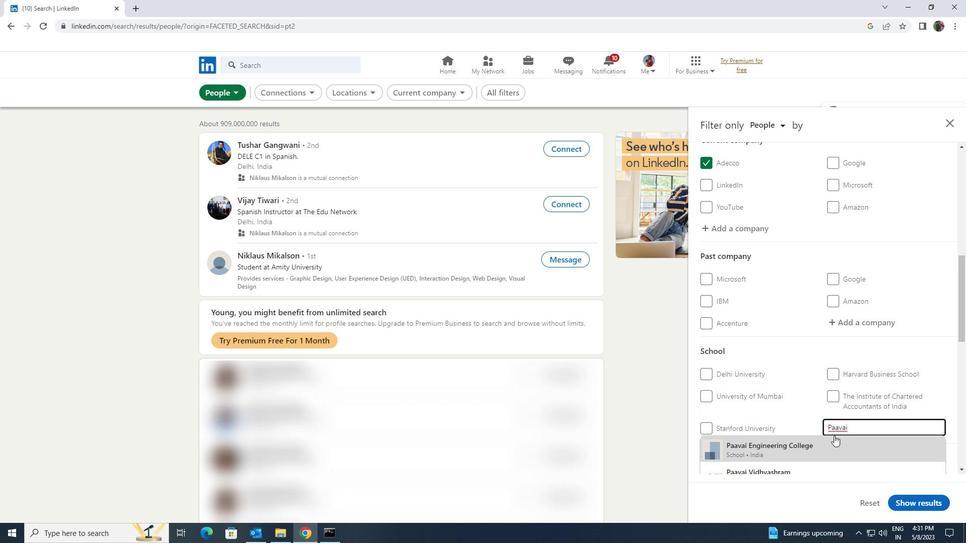 
Action: Mouse scrolled (834, 435) with delta (0, 0)
Screenshot: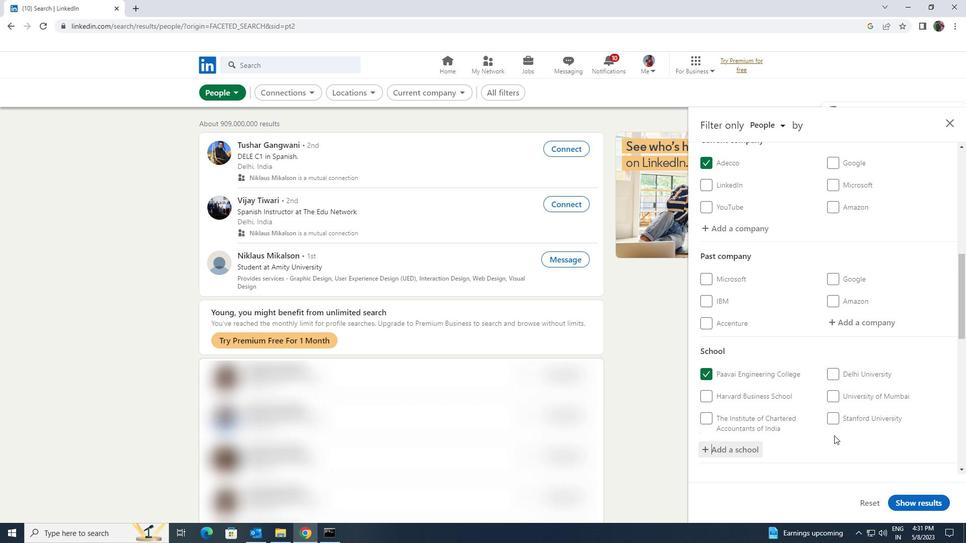 
Action: Mouse scrolled (834, 435) with delta (0, 0)
Screenshot: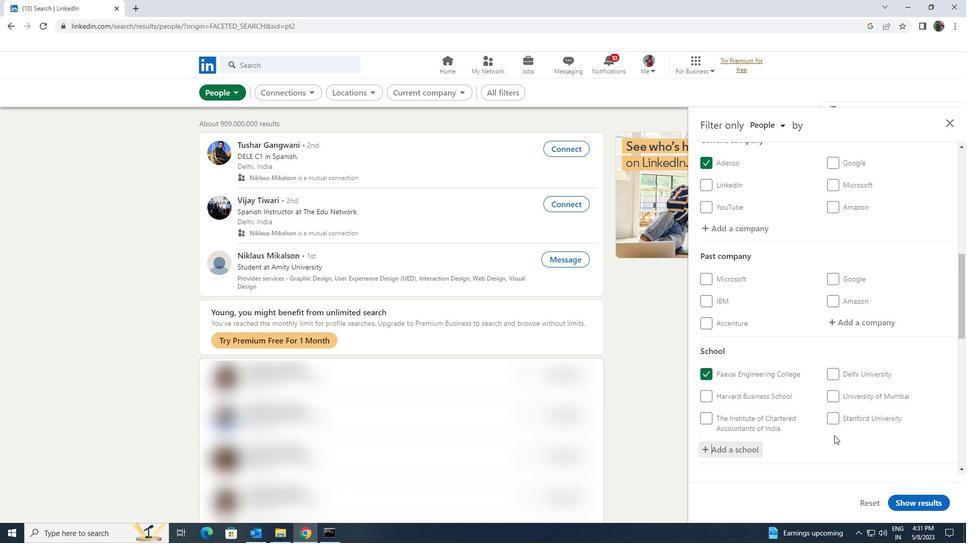 
Action: Mouse moved to (834, 435)
Screenshot: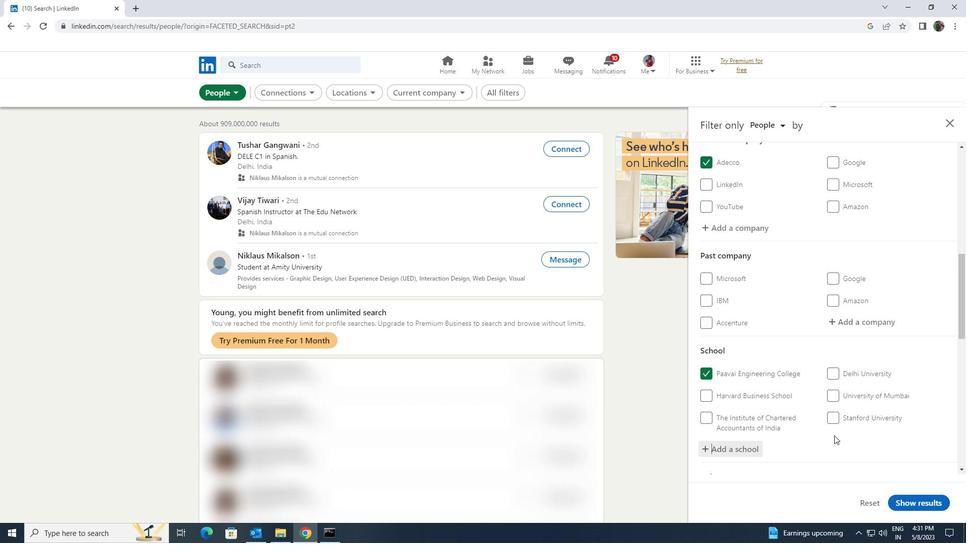
Action: Mouse scrolled (834, 434) with delta (0, 0)
Screenshot: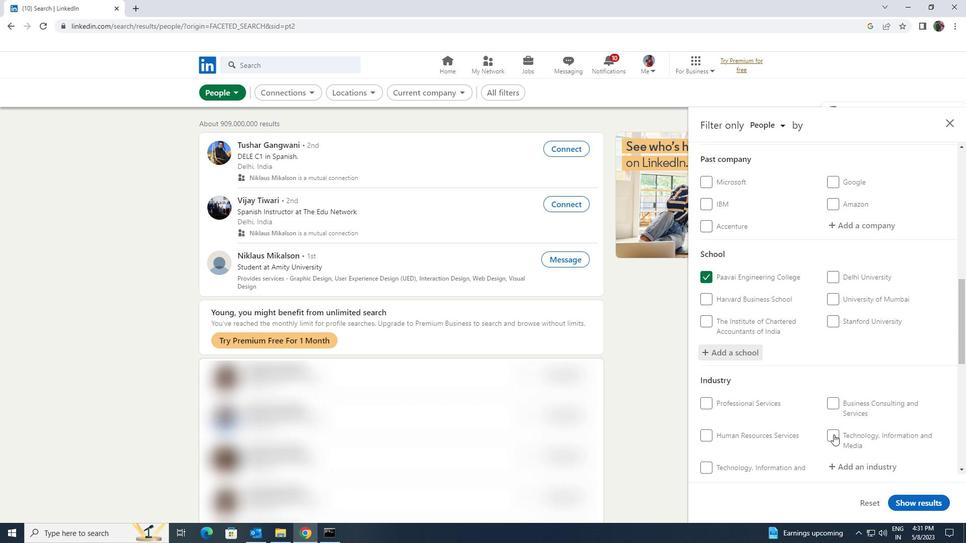 
Action: Mouse moved to (842, 418)
Screenshot: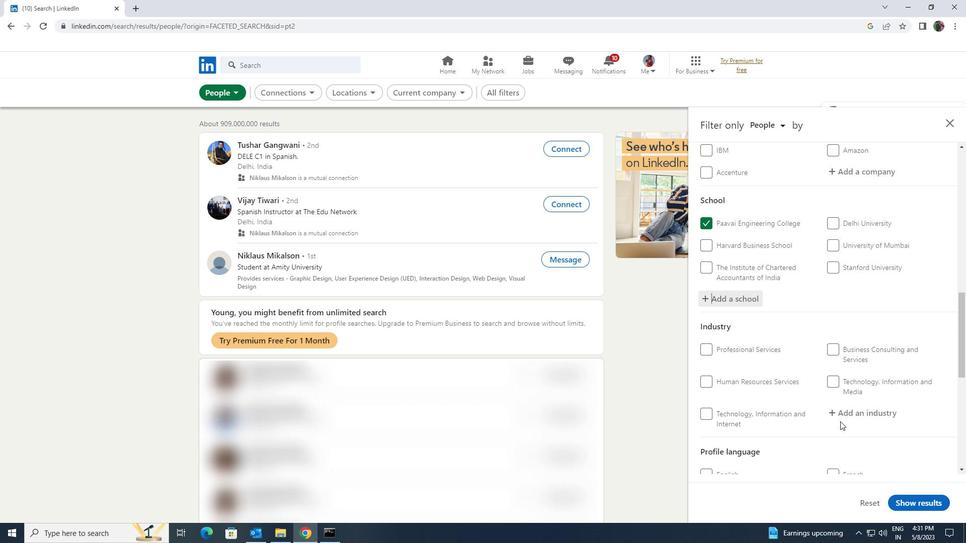 
Action: Mouse pressed left at (842, 418)
Screenshot: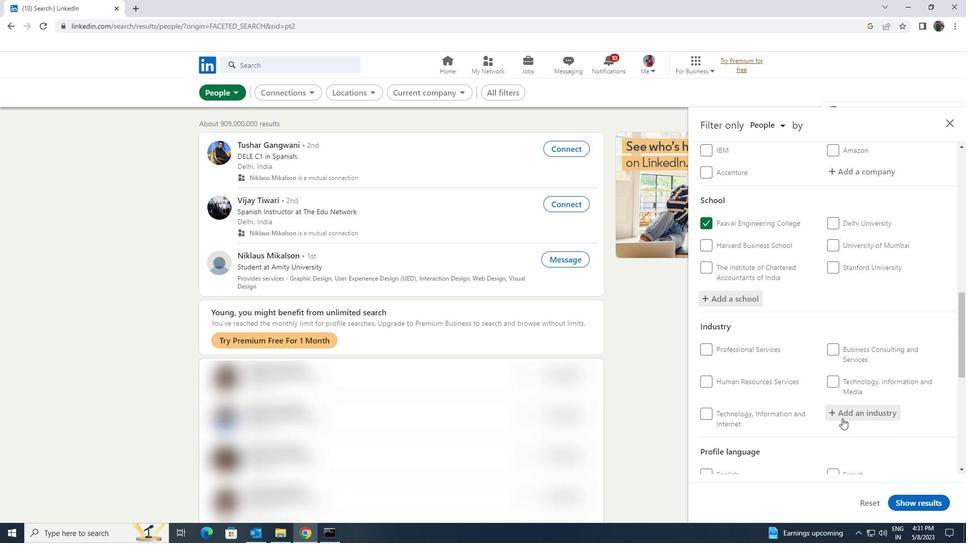 
Action: Key pressed <Key.shift><Key.shift><Key.shift><Key.shift><Key.shift>AIR<Key.space><Key.shift>WATER
Screenshot: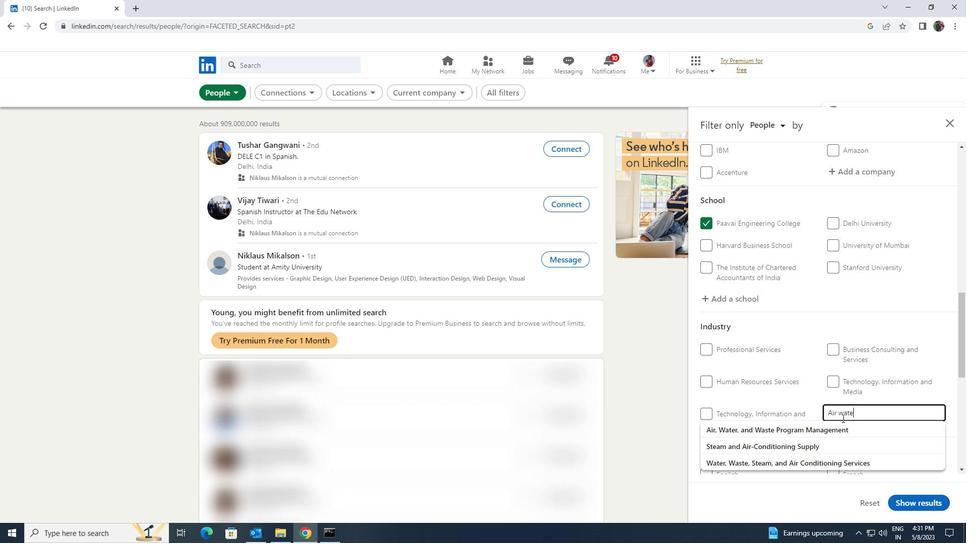 
Action: Mouse moved to (842, 425)
Screenshot: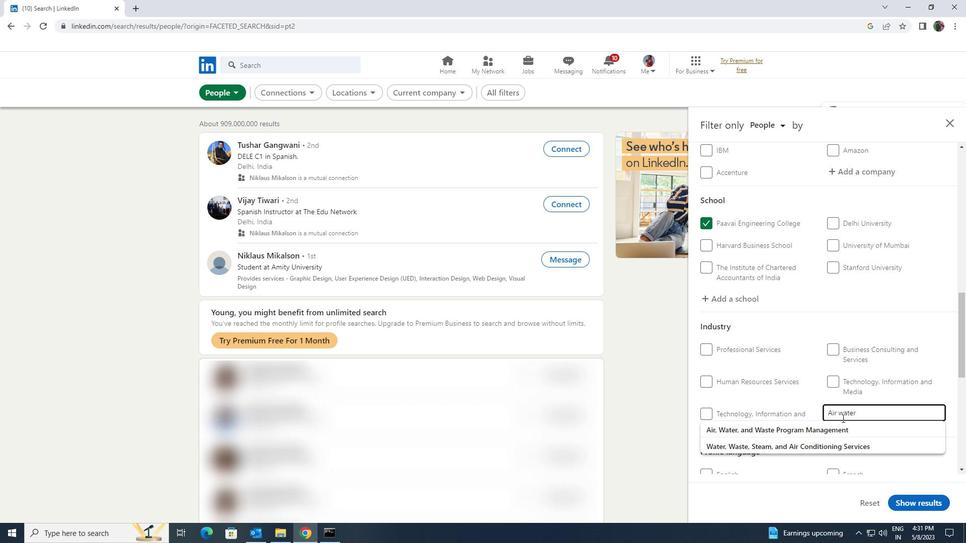 
Action: Mouse pressed left at (842, 425)
Screenshot: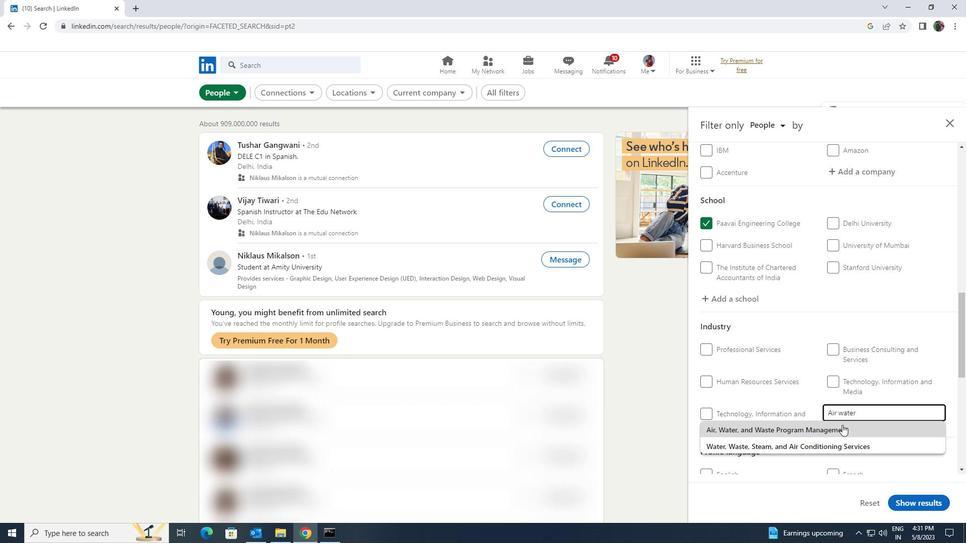 
Action: Mouse scrolled (842, 425) with delta (0, 0)
Screenshot: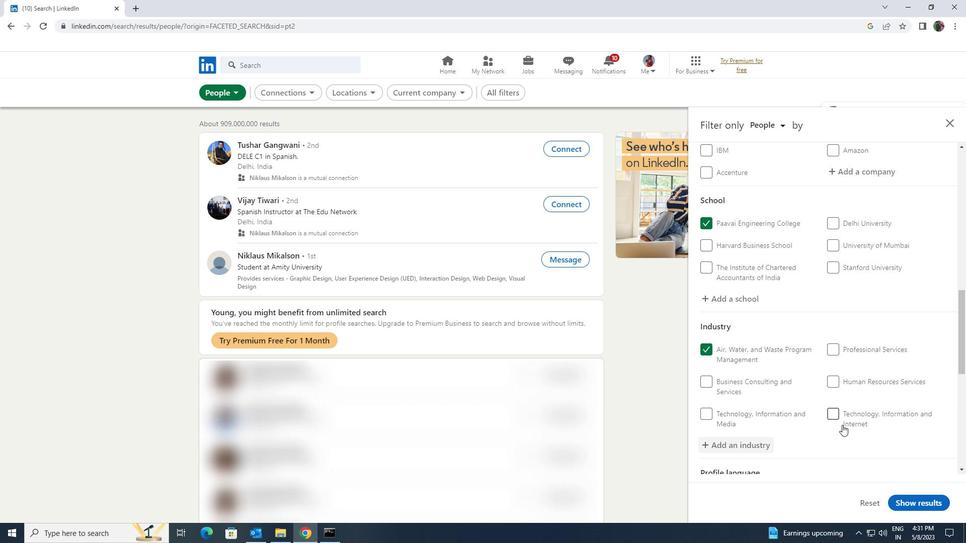 
Action: Mouse scrolled (842, 425) with delta (0, 0)
Screenshot: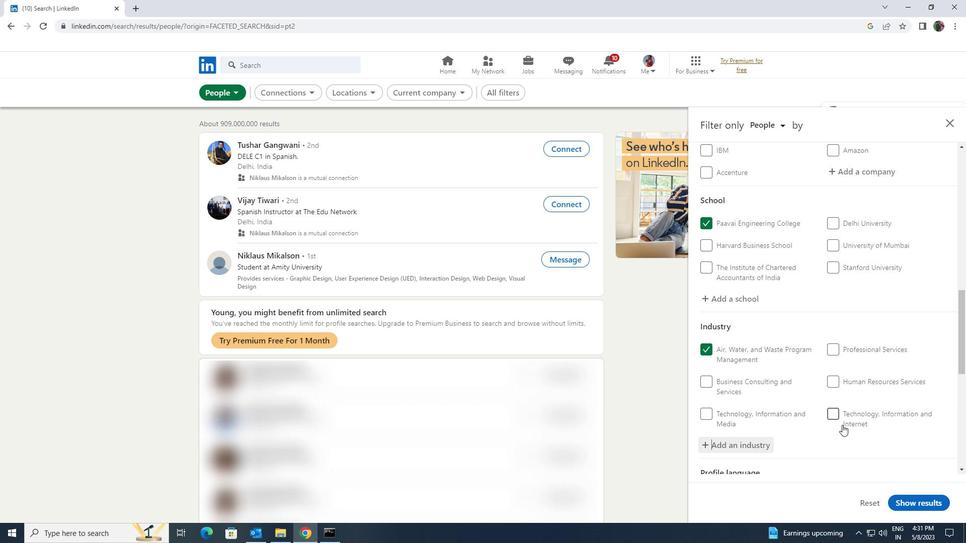 
Action: Mouse scrolled (842, 425) with delta (0, 0)
Screenshot: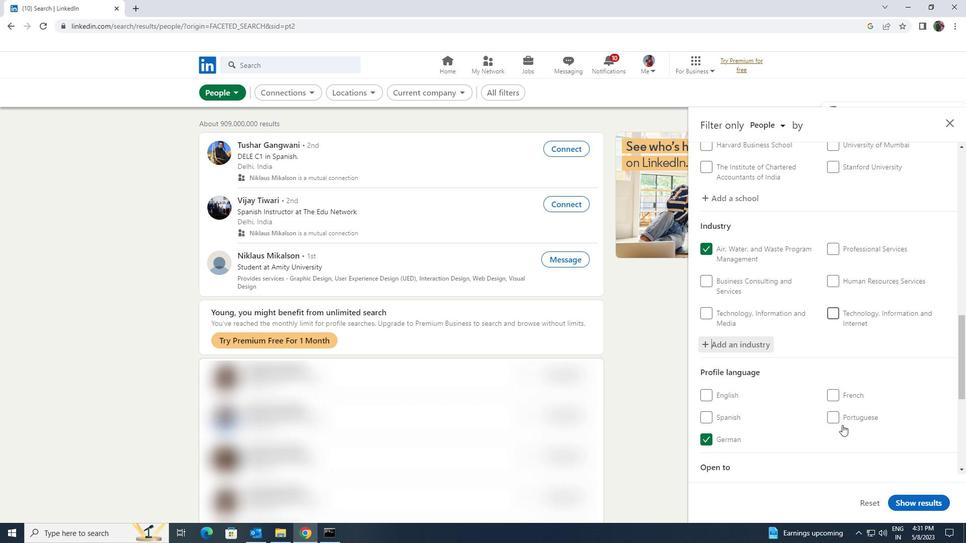 
Action: Mouse scrolled (842, 425) with delta (0, 0)
Screenshot: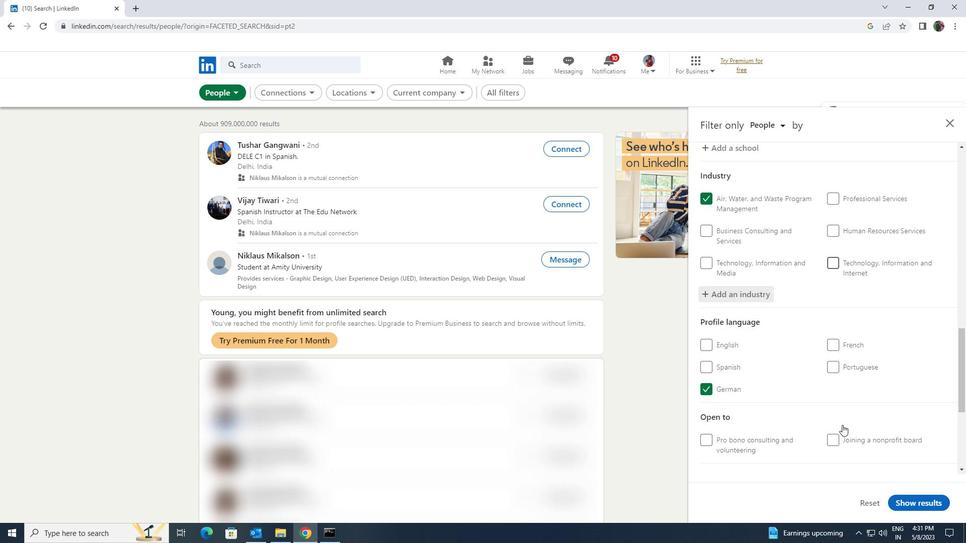 
Action: Mouse scrolled (842, 425) with delta (0, 0)
Screenshot: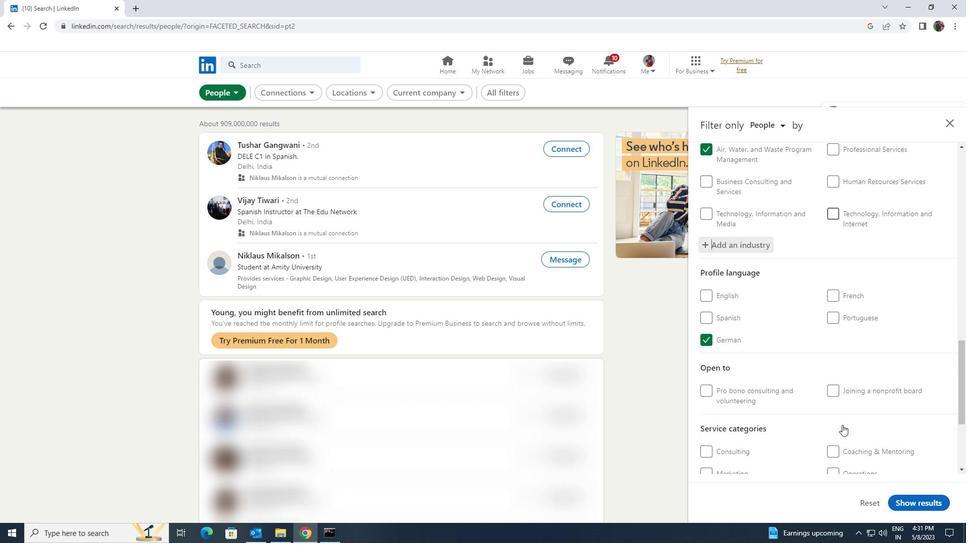 
Action: Mouse scrolled (842, 425) with delta (0, 0)
Screenshot: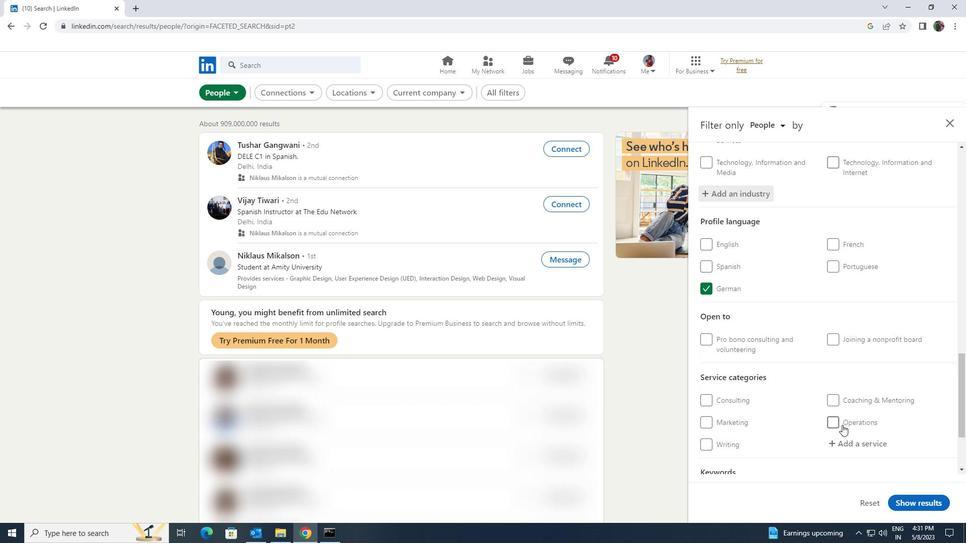 
Action: Mouse moved to (843, 401)
Screenshot: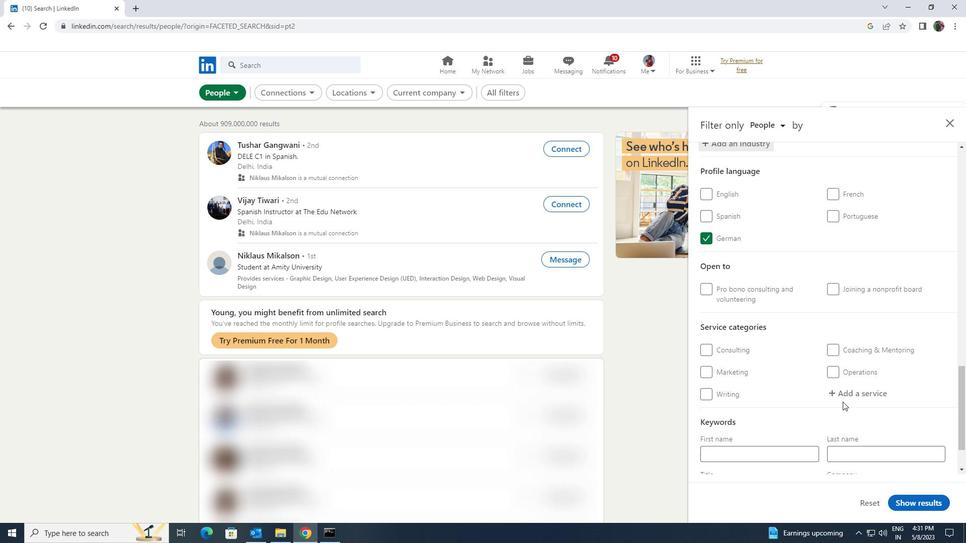 
Action: Mouse pressed left at (843, 401)
Screenshot: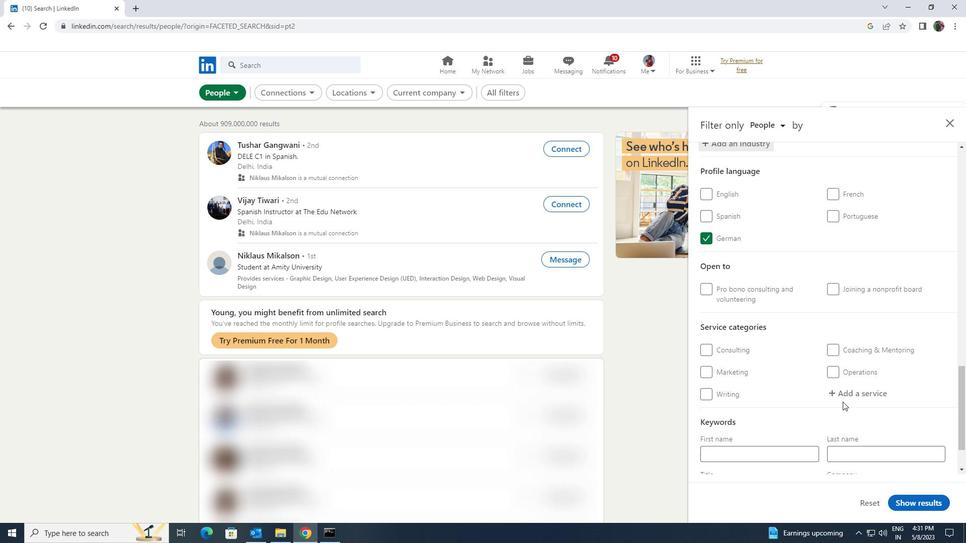 
Action: Key pressed <Key.shift><Key.shift><Key.shift><Key.shift><Key.shift><Key.shift><Key.shift><Key.shift><Key.shift><Key.shift><Key.shift><Key.shift><Key.shift><Key.shift><Key.shift><Key.shift><Key.shift><Key.shift>FINN
Screenshot: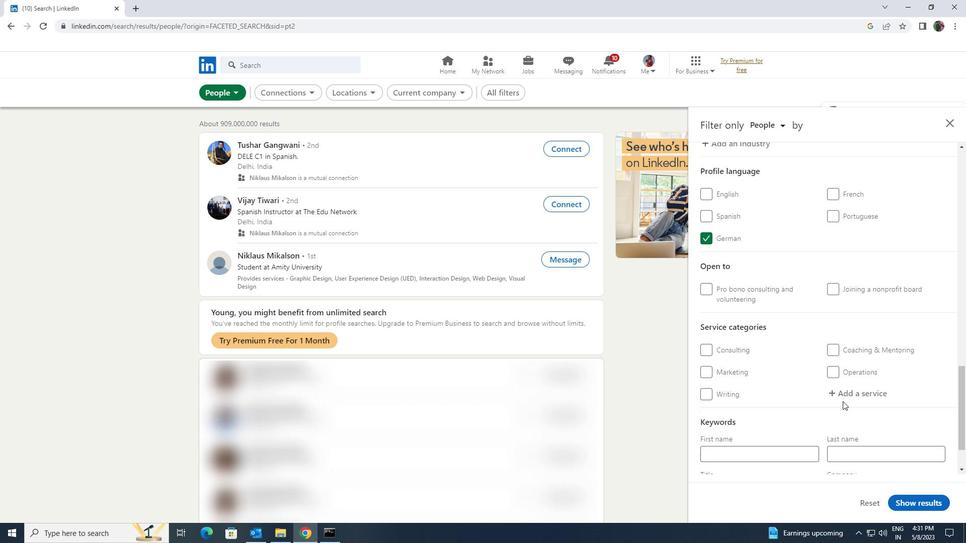 
Action: Mouse moved to (843, 396)
Screenshot: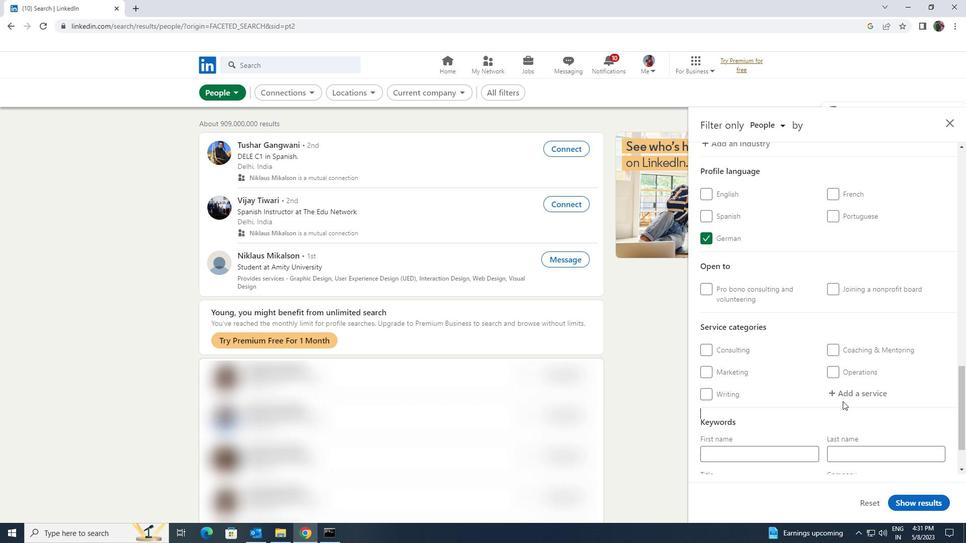 
Action: Mouse pressed left at (843, 396)
Screenshot: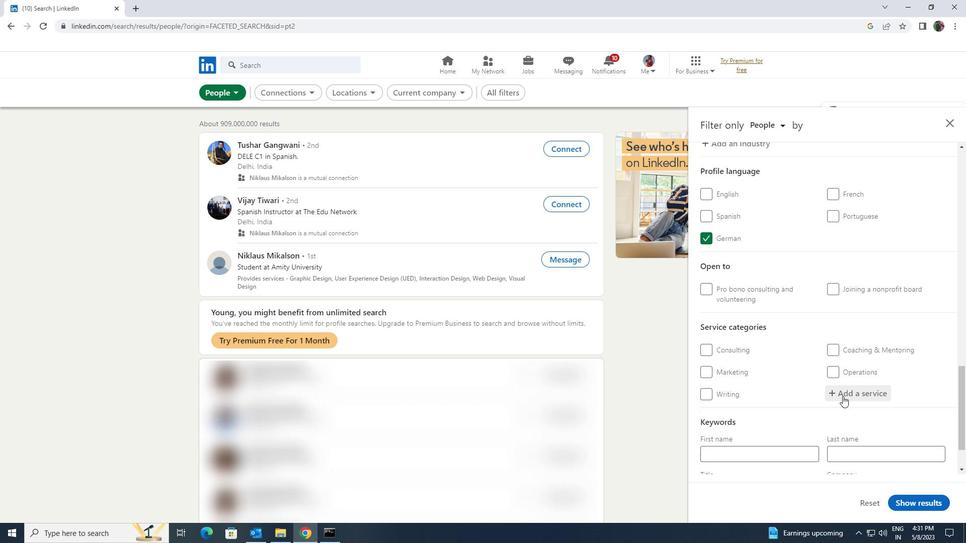 
Action: Key pressed <Key.shift>FINANCIAL
Screenshot: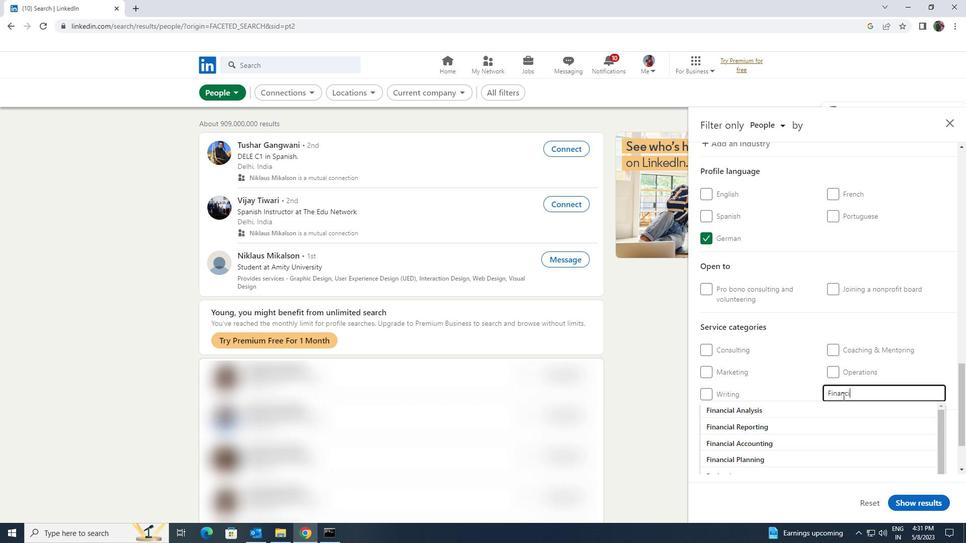
Action: Mouse moved to (840, 403)
Screenshot: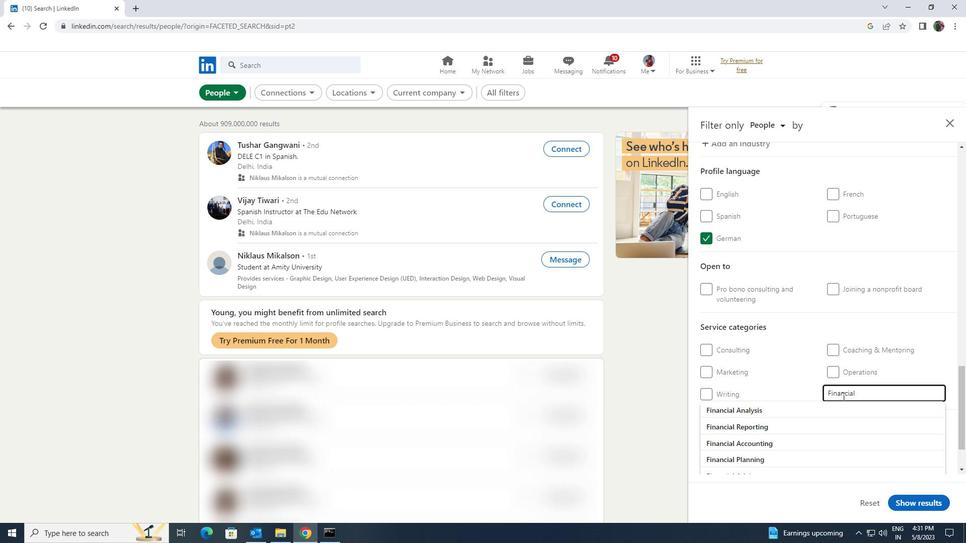 
Action: Mouse pressed left at (840, 403)
Screenshot: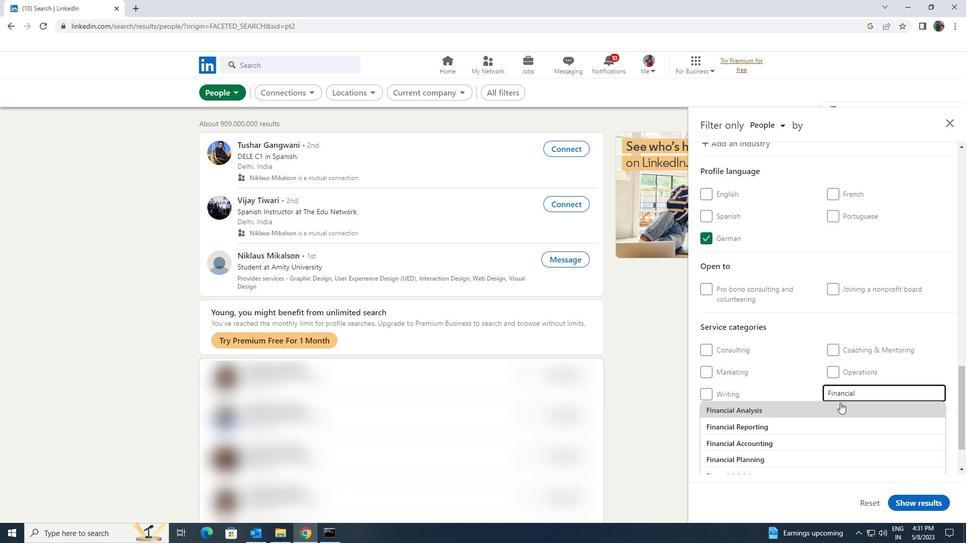 
Action: Mouse scrolled (840, 402) with delta (0, 0)
Screenshot: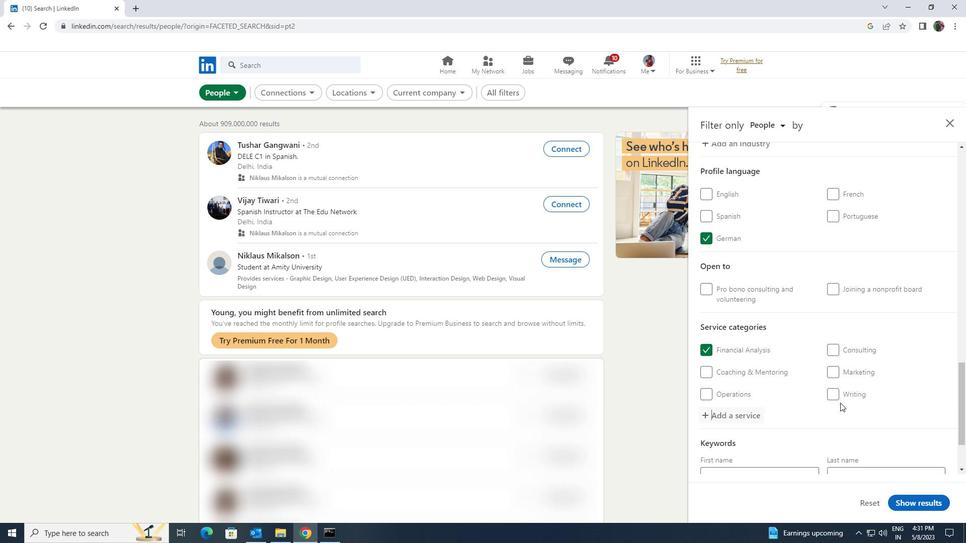 
Action: Mouse scrolled (840, 402) with delta (0, 0)
Screenshot: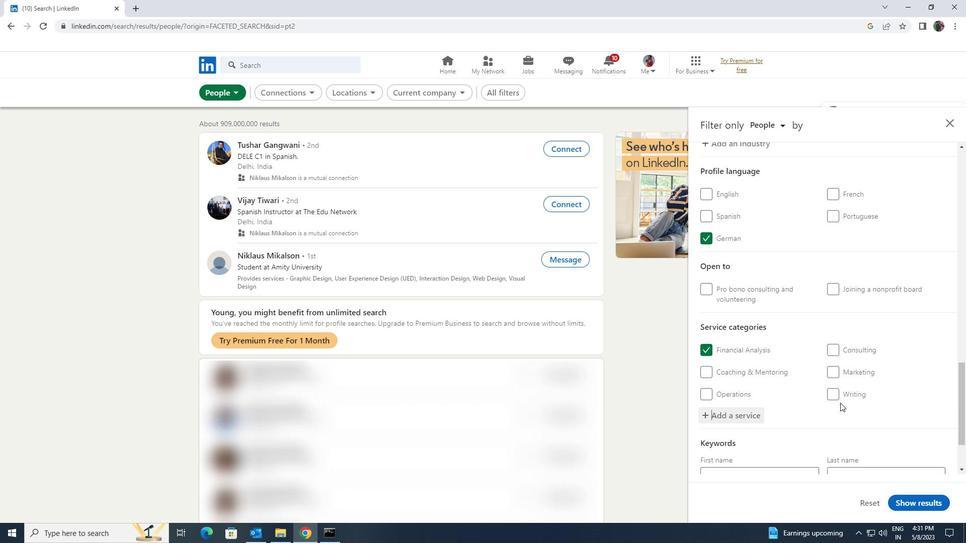 
Action: Mouse moved to (806, 427)
Screenshot: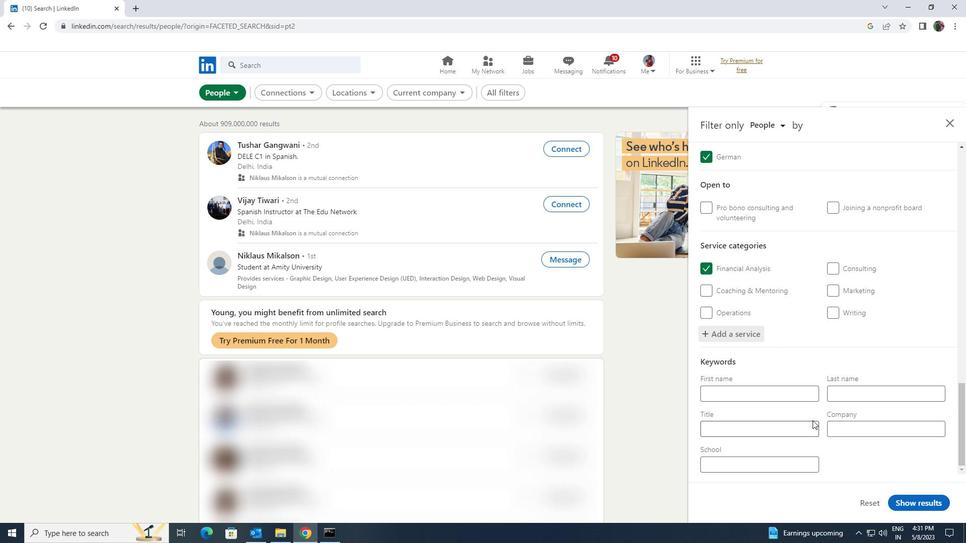 
Action: Mouse pressed left at (806, 427)
Screenshot: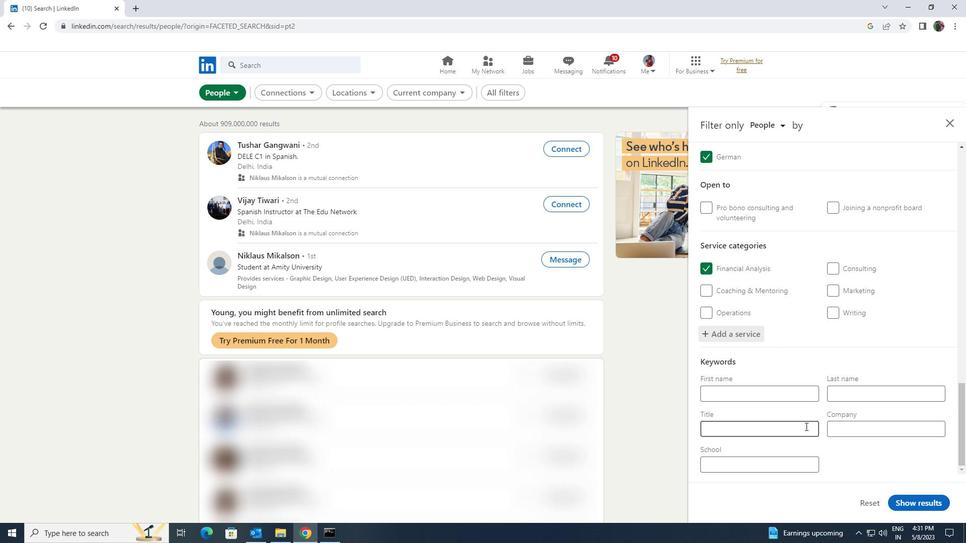 
Action: Key pressed <Key.shift><Key.shift><Key.shift><Key.shift>ACCOUNT<Key.space><Key.shift><Key.shift>MANAGER
Screenshot: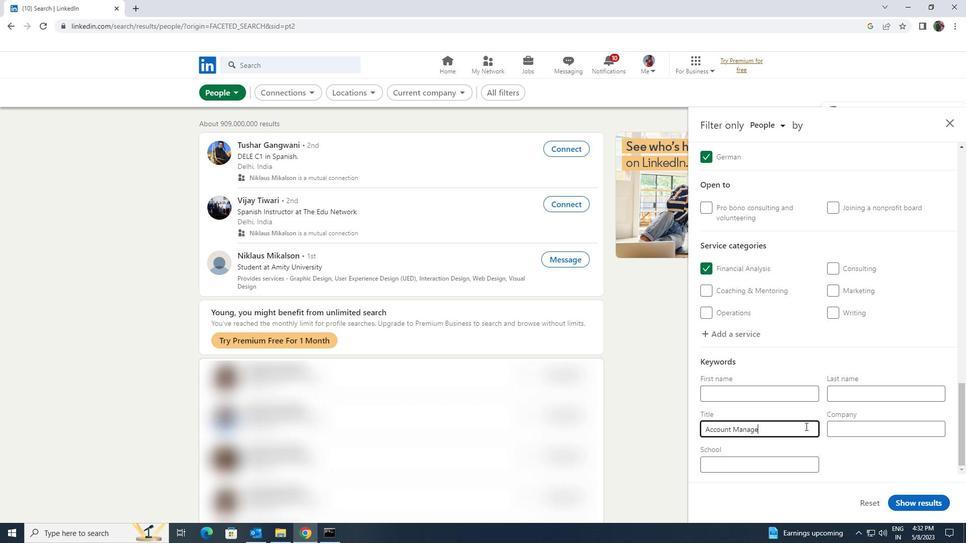 
Action: Mouse moved to (901, 498)
Screenshot: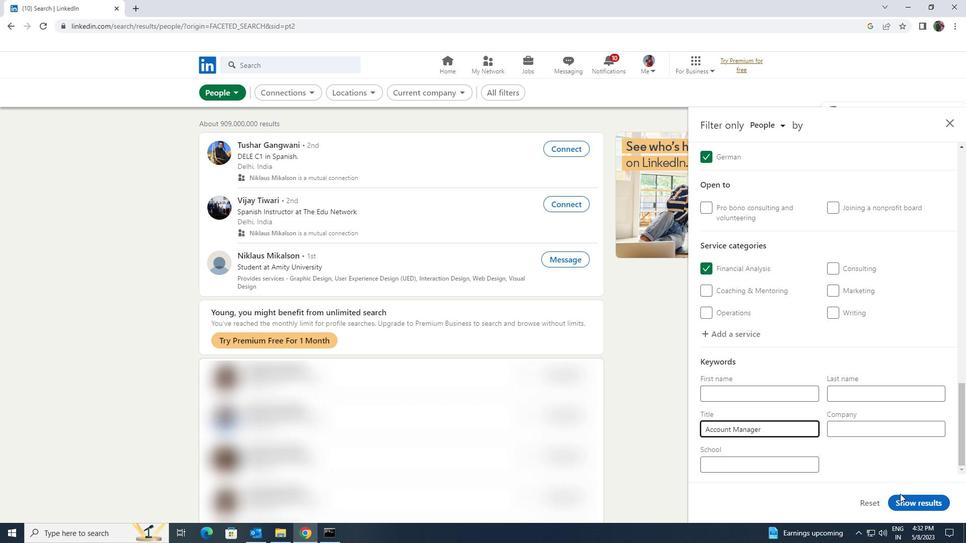 
Action: Mouse pressed left at (901, 498)
Screenshot: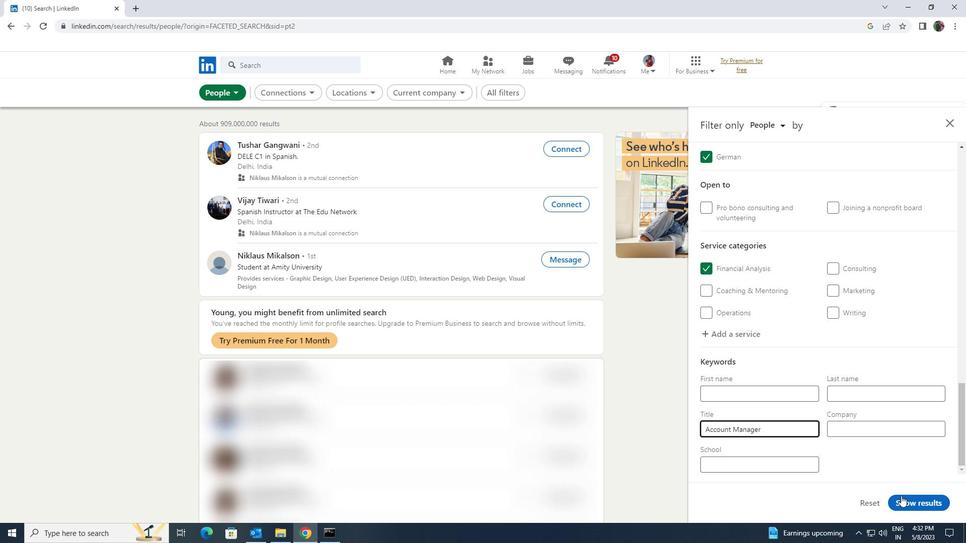 
